 Task: Find a house in Palmerston North, New Zealand, for 2 guests from June 4 to June 15, with a price range of ₹10,000 to ₹15,000, 1 bedroom, 1 bed, 1 bathroom, English-speaking host, and self check-in option.
Action: Mouse moved to (486, 98)
Screenshot: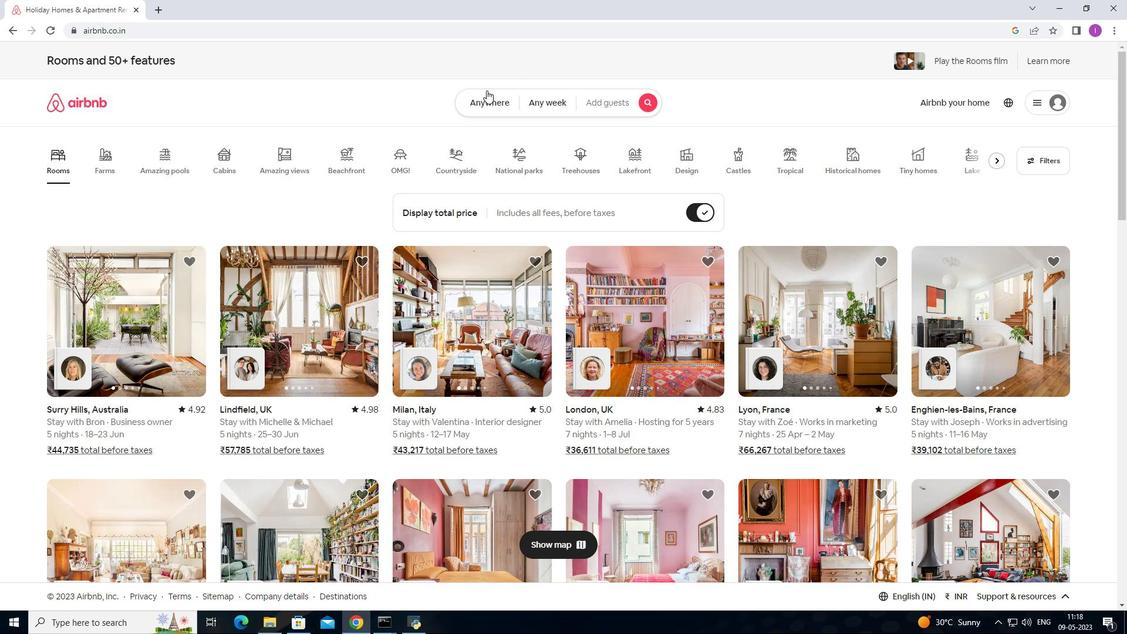 
Action: Mouse pressed left at (486, 98)
Screenshot: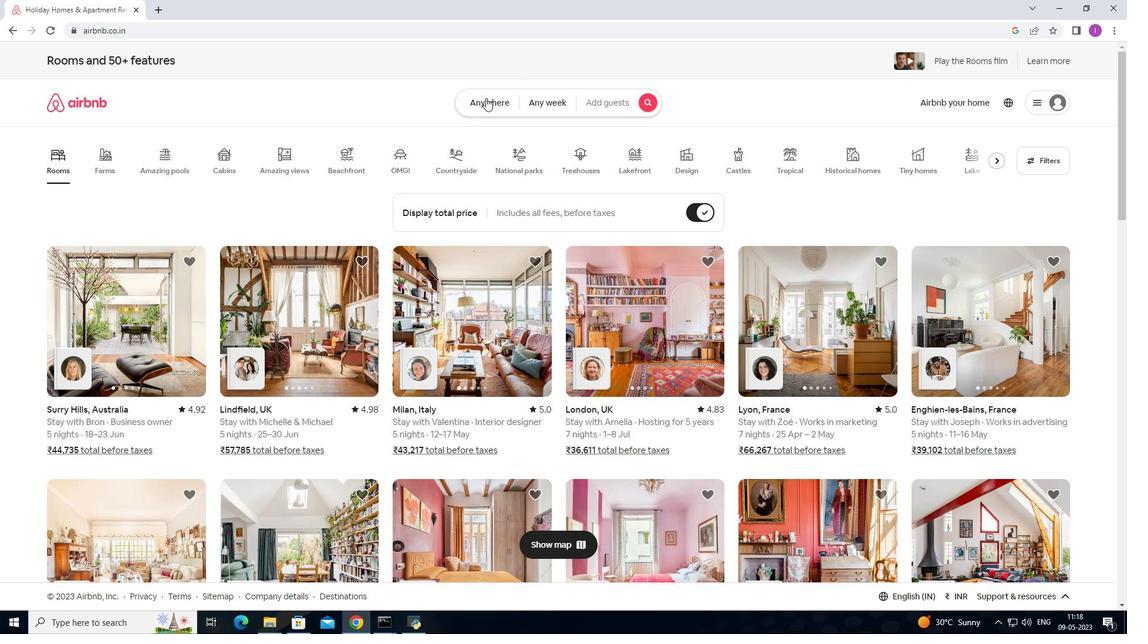 
Action: Mouse moved to (331, 152)
Screenshot: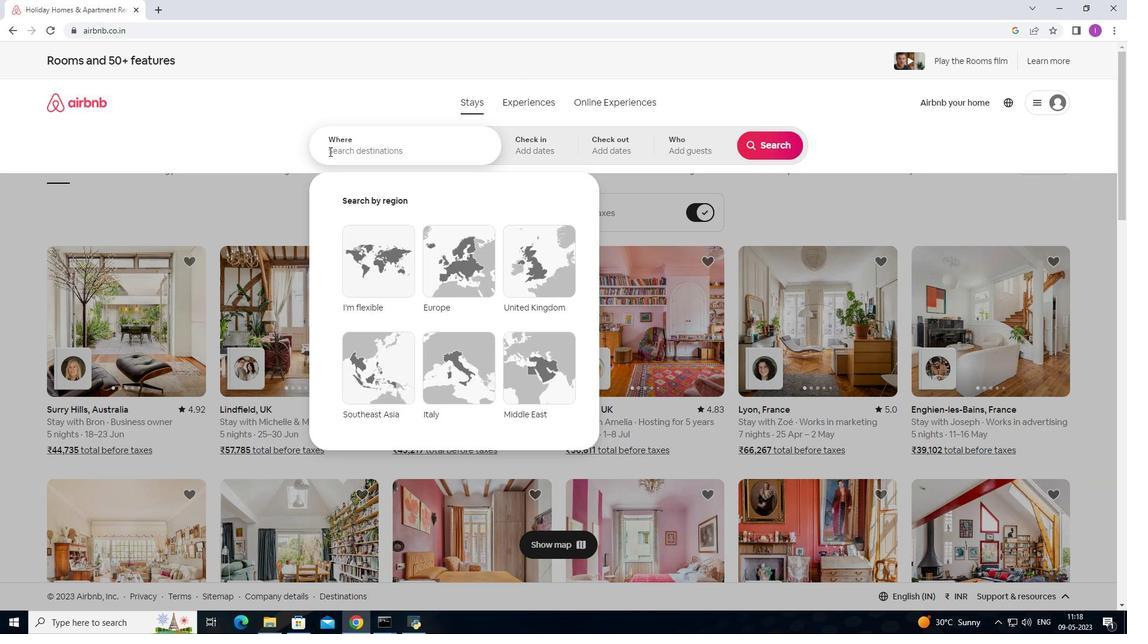 
Action: Mouse pressed left at (331, 152)
Screenshot: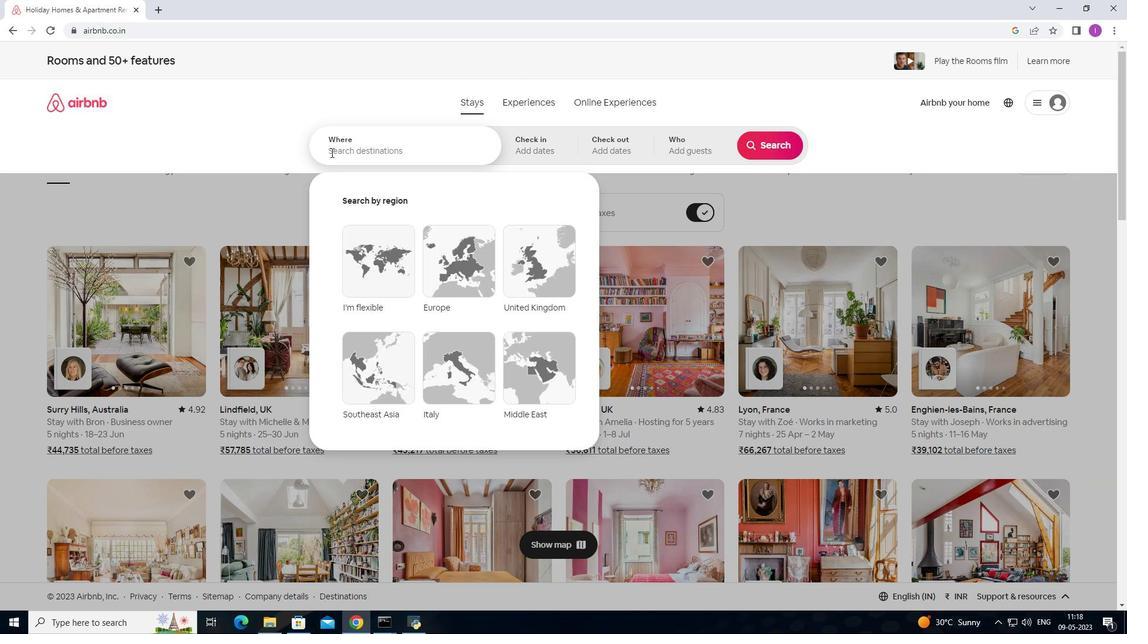 
Action: Mouse moved to (375, 143)
Screenshot: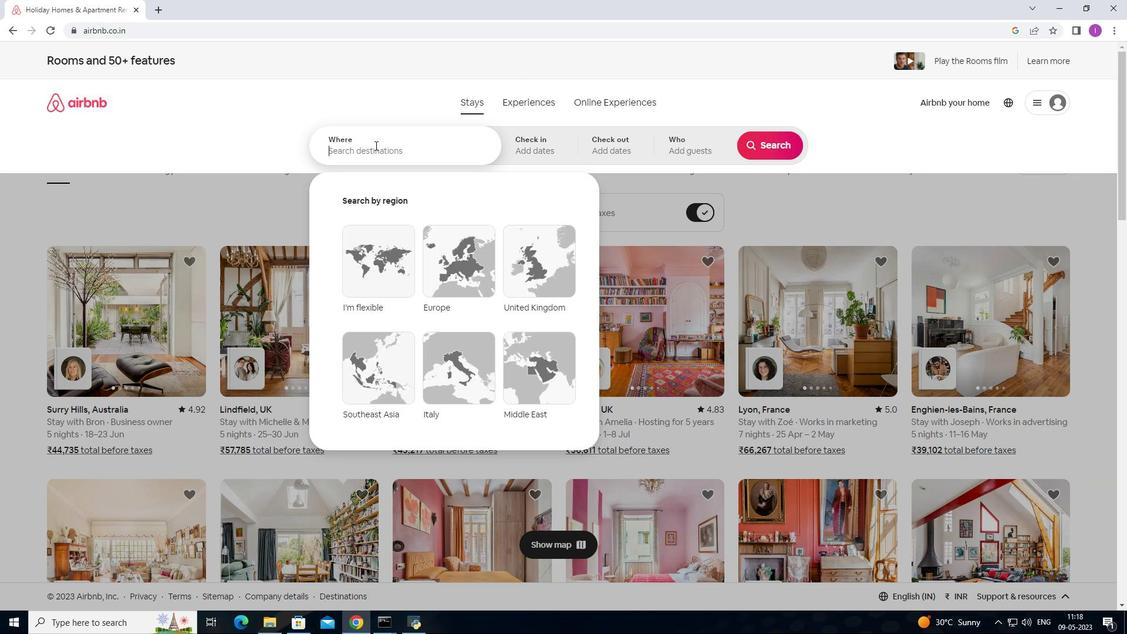
Action: Key pressed <Key.shift>Palmerston,<Key.backspace><Key.space><Key.shift>Nor
Screenshot: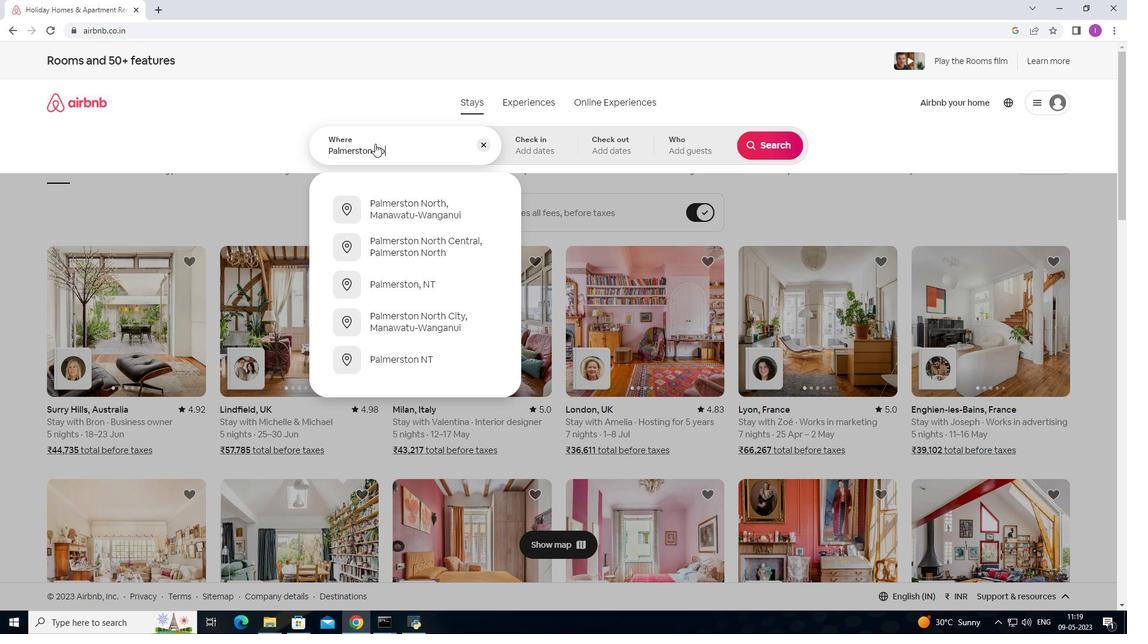 
Action: Mouse moved to (374, 143)
Screenshot: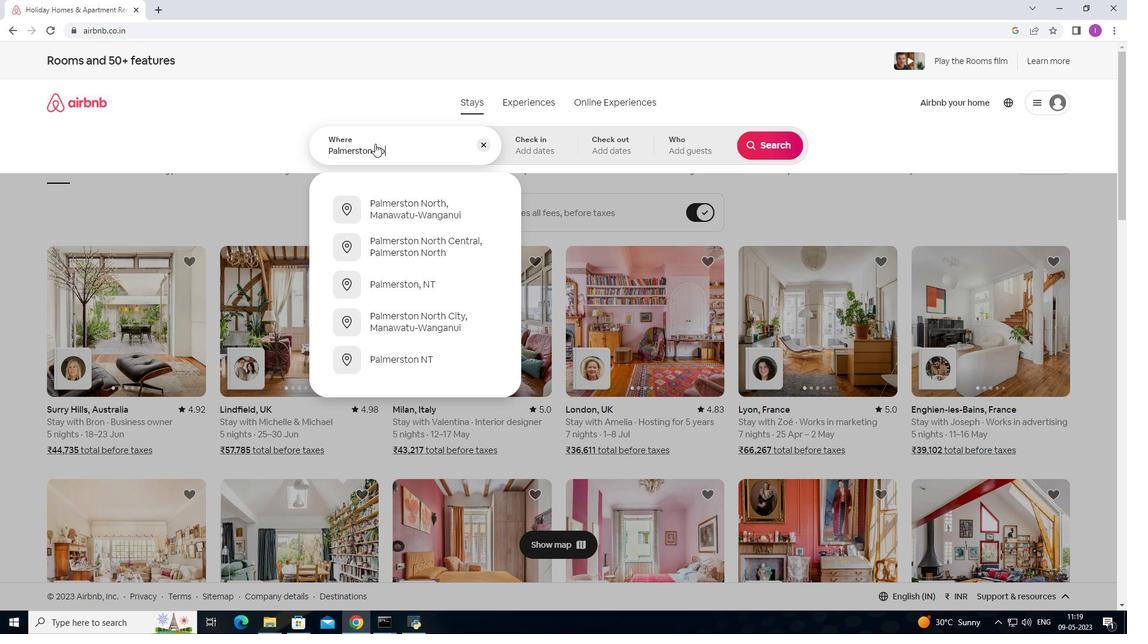 
Action: Key pressed th,<Key.shift>Newzealand
Screenshot: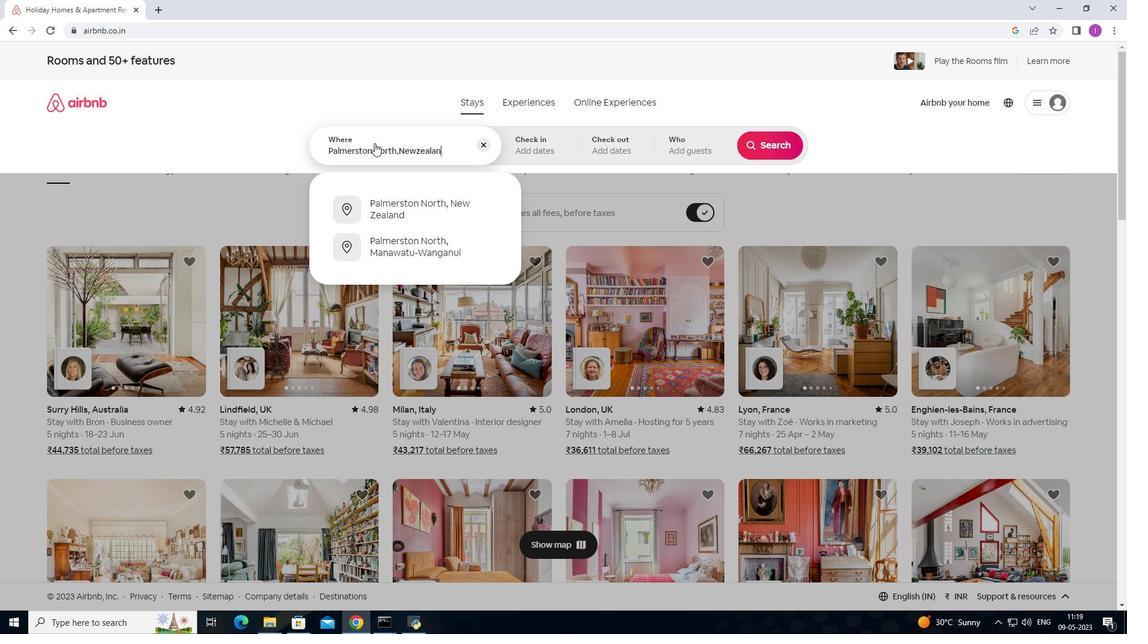 
Action: Mouse moved to (395, 197)
Screenshot: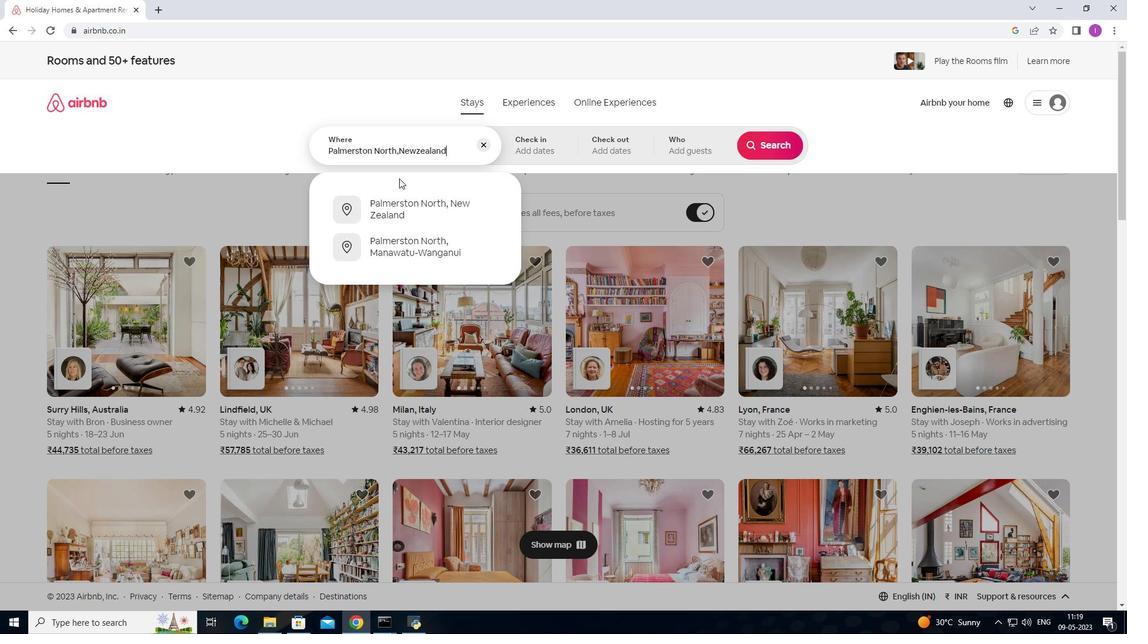 
Action: Mouse pressed left at (395, 197)
Screenshot: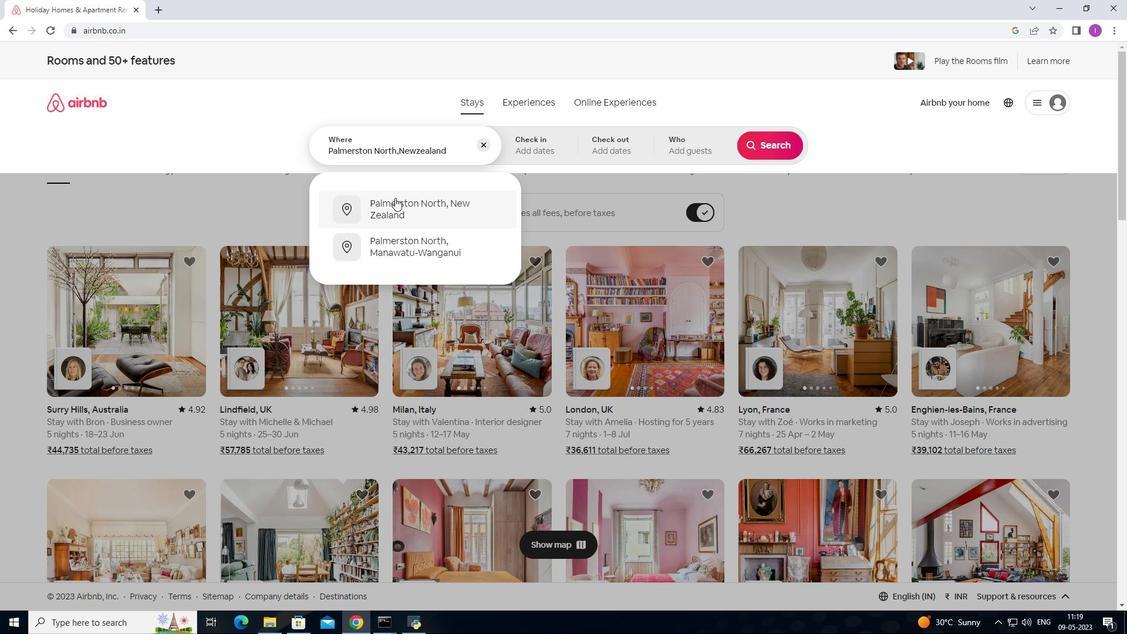 
Action: Mouse moved to (764, 237)
Screenshot: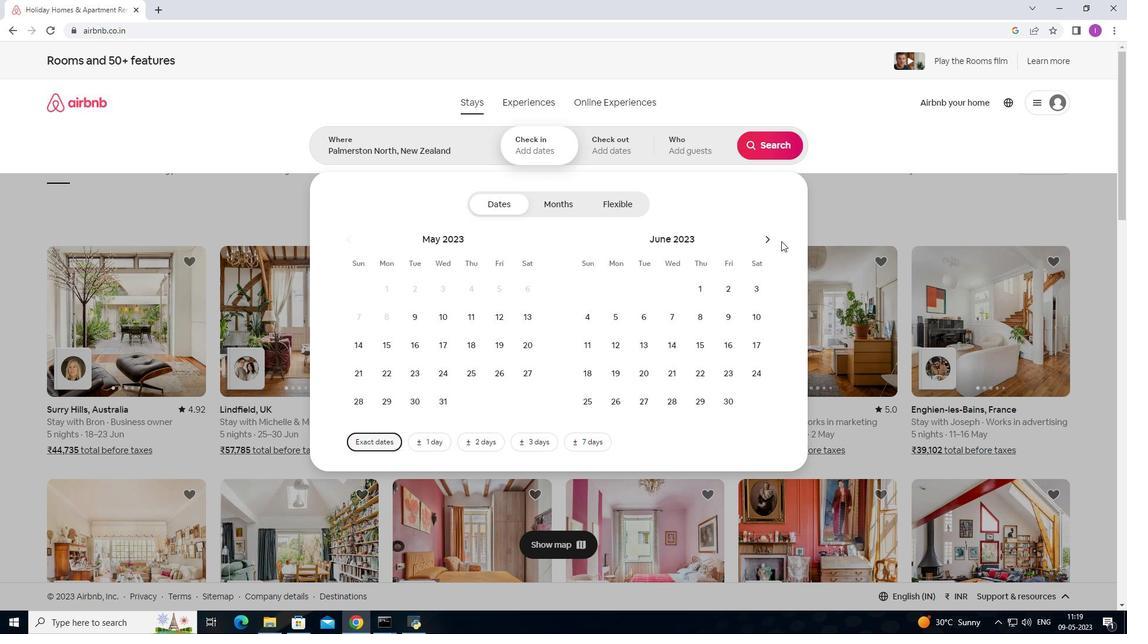 
Action: Mouse pressed left at (764, 237)
Screenshot: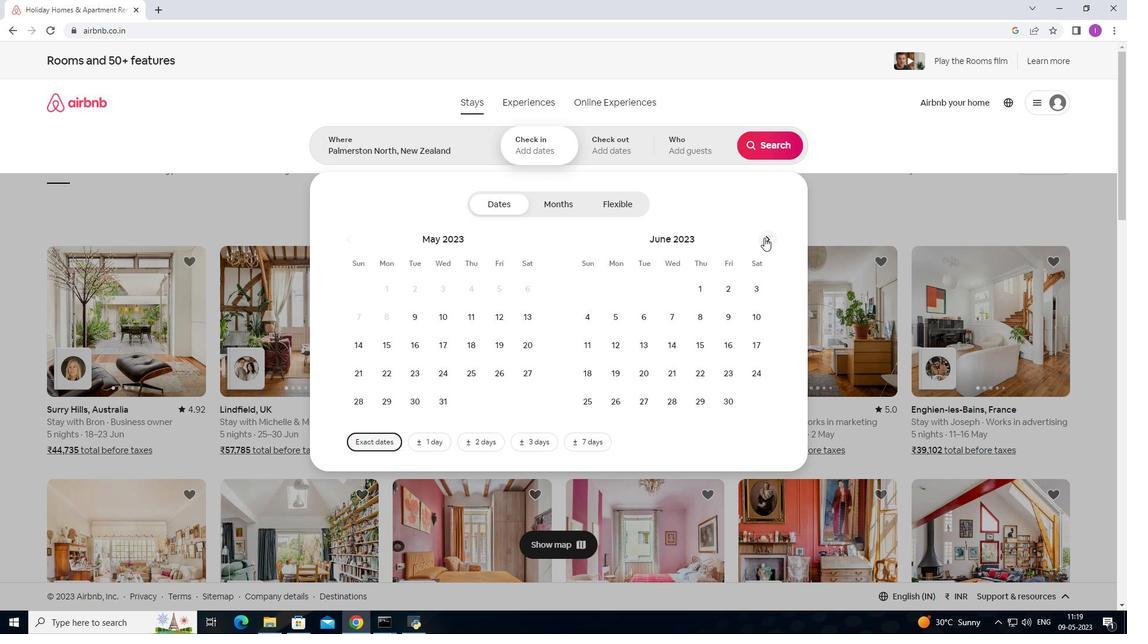 
Action: Mouse moved to (358, 309)
Screenshot: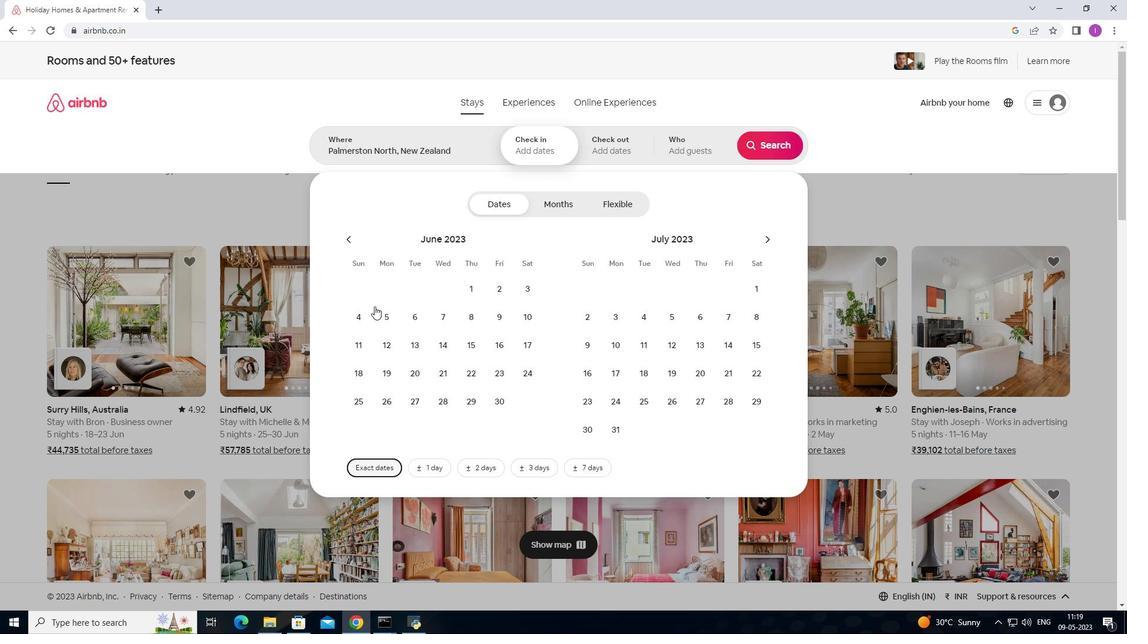 
Action: Mouse pressed left at (358, 309)
Screenshot: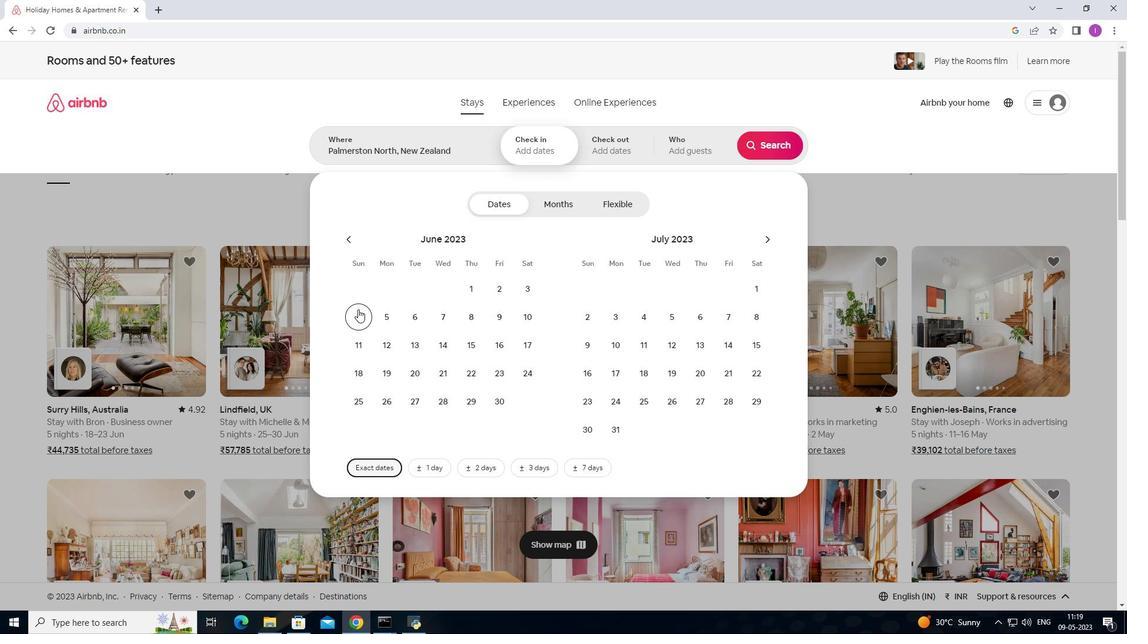 
Action: Mouse moved to (476, 345)
Screenshot: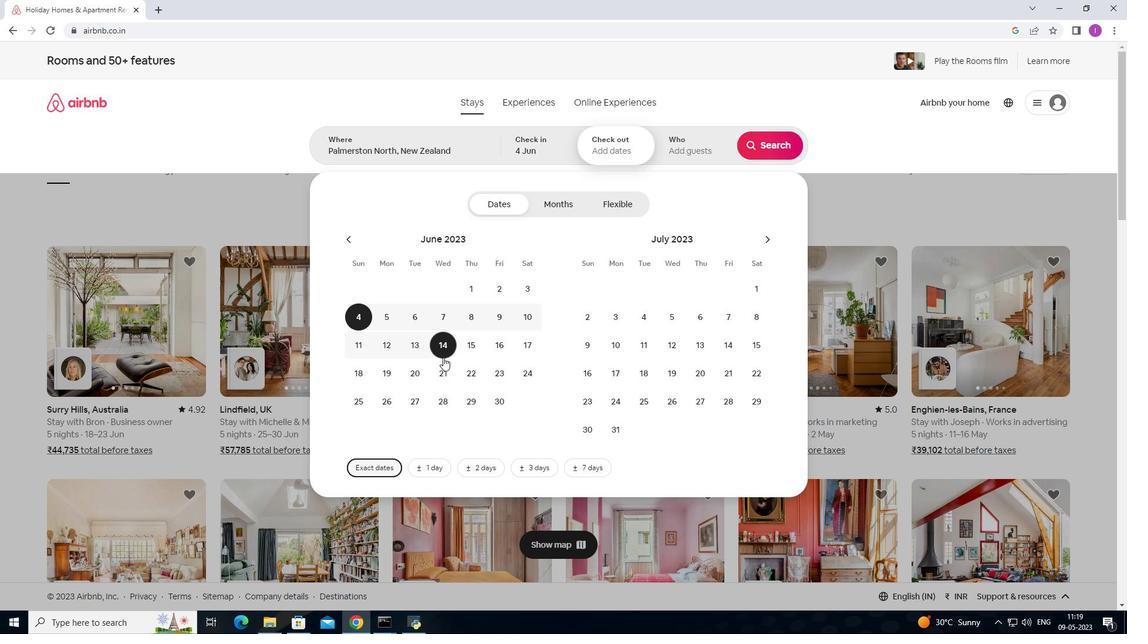 
Action: Mouse pressed left at (476, 345)
Screenshot: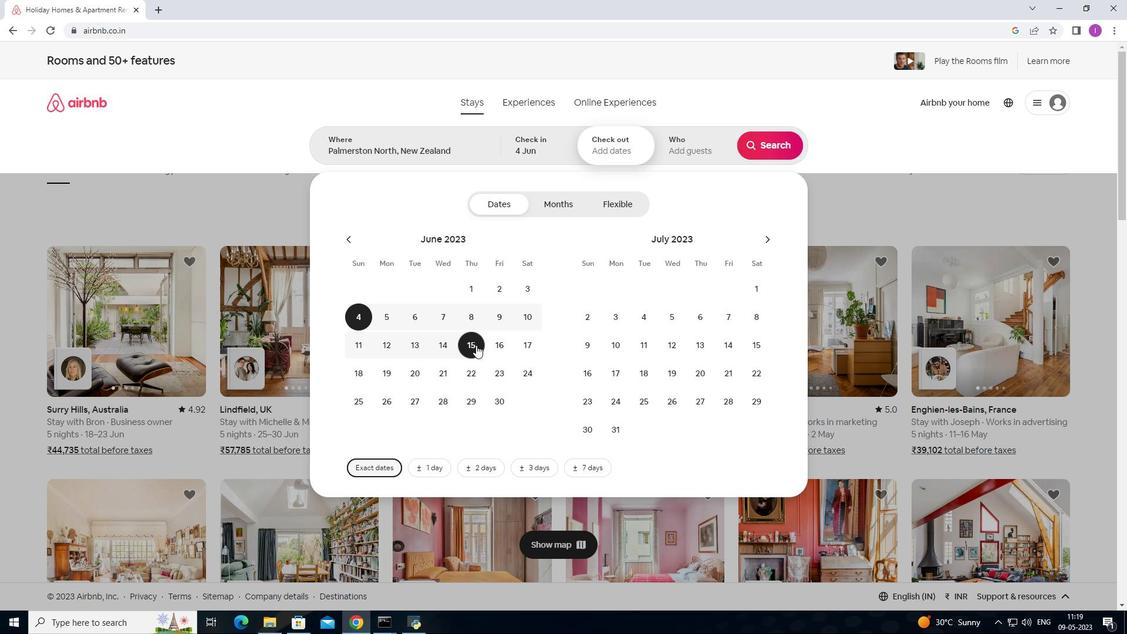 
Action: Mouse moved to (713, 153)
Screenshot: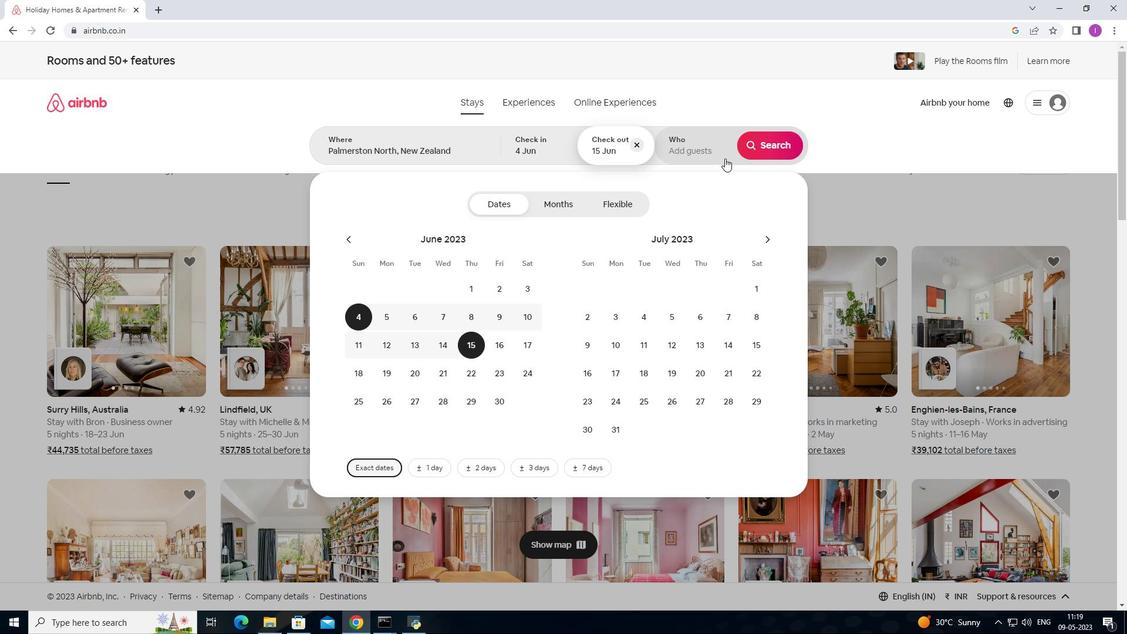 
Action: Mouse pressed left at (713, 153)
Screenshot: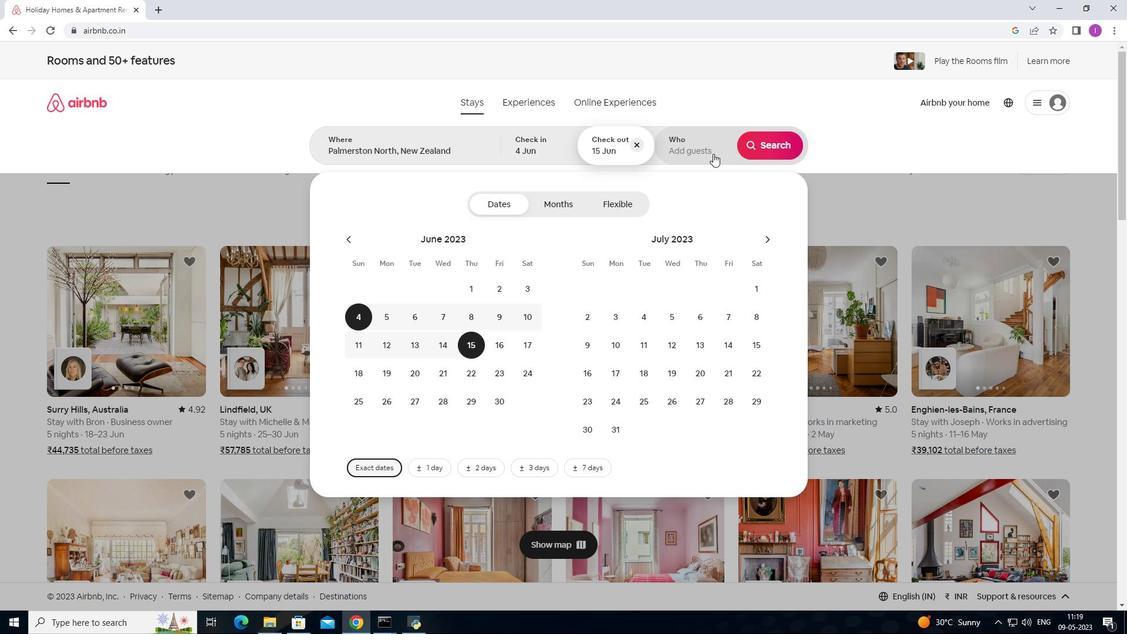 
Action: Mouse moved to (766, 211)
Screenshot: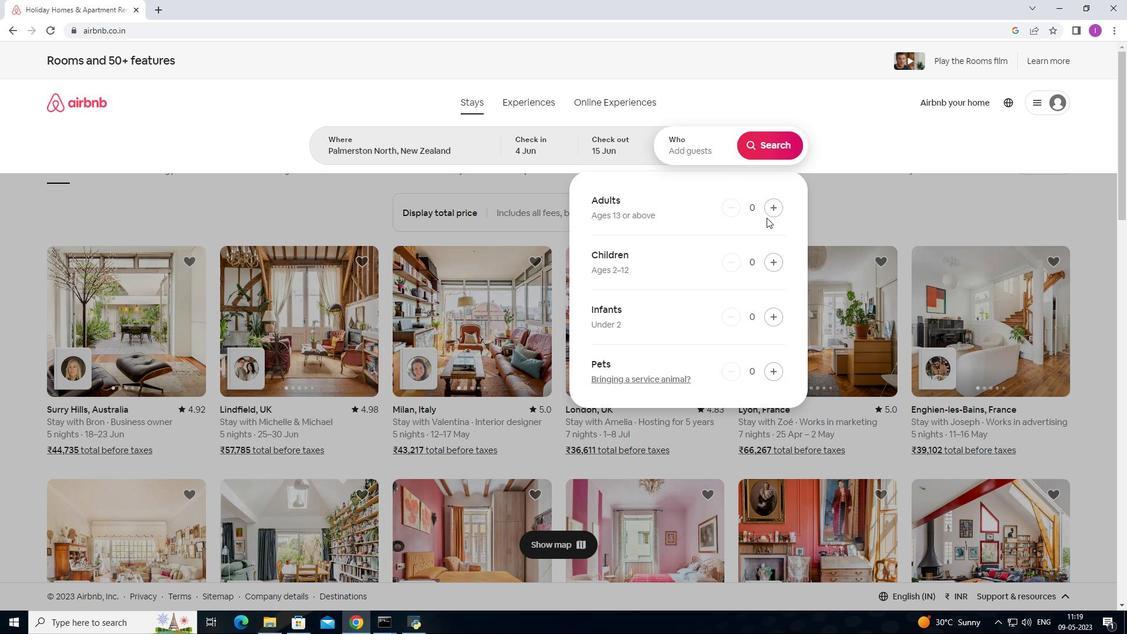 
Action: Mouse pressed left at (766, 211)
Screenshot: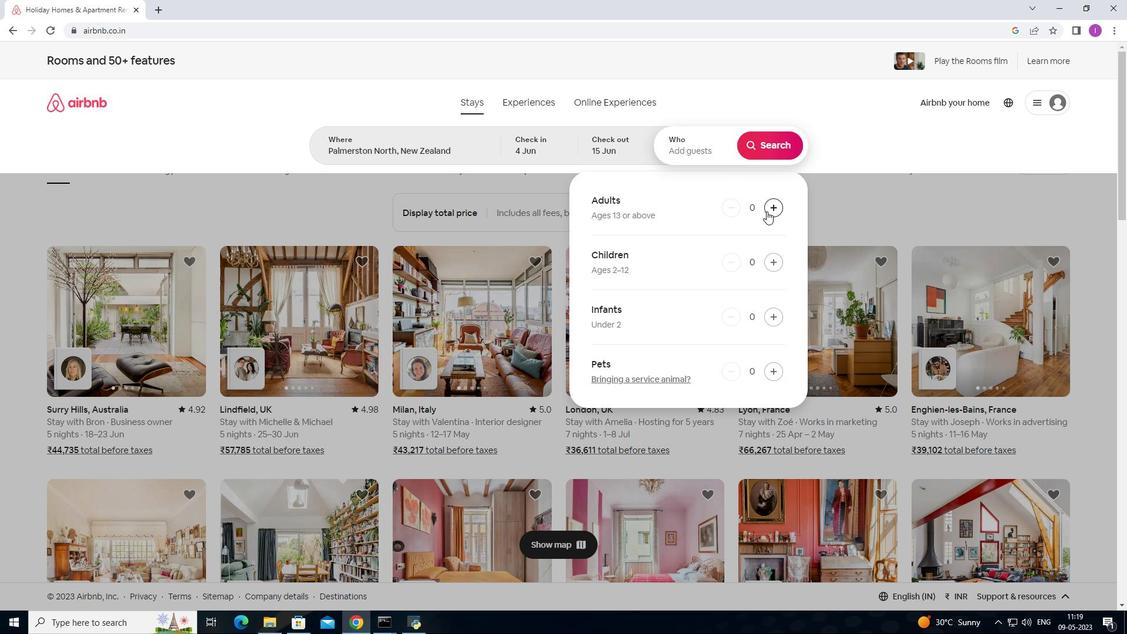
Action: Mouse pressed left at (766, 211)
Screenshot: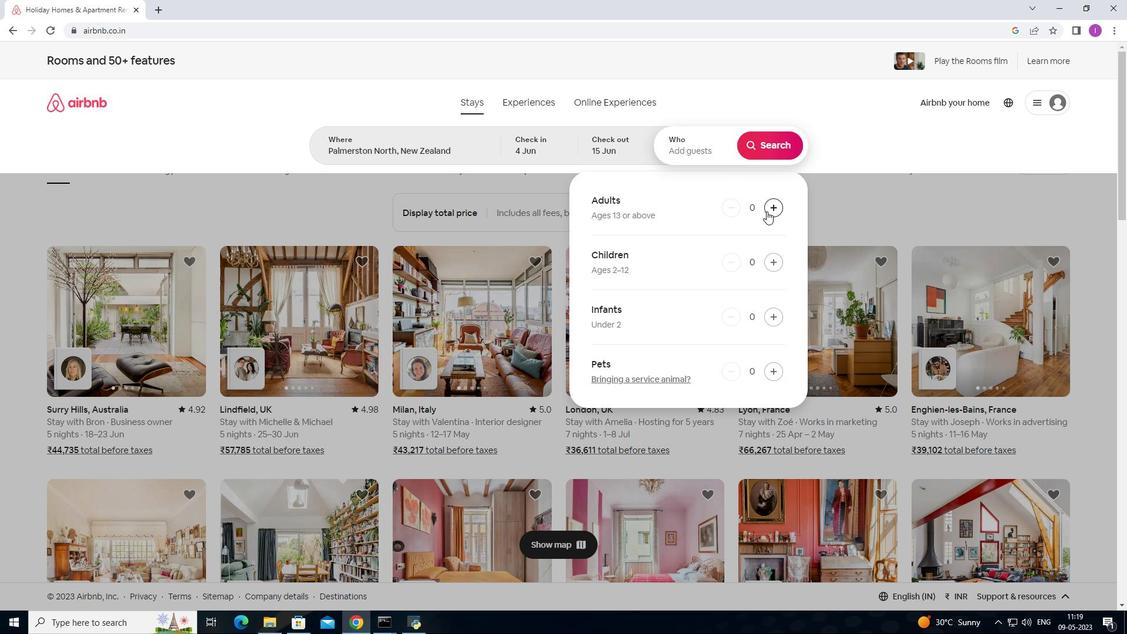 
Action: Mouse moved to (778, 143)
Screenshot: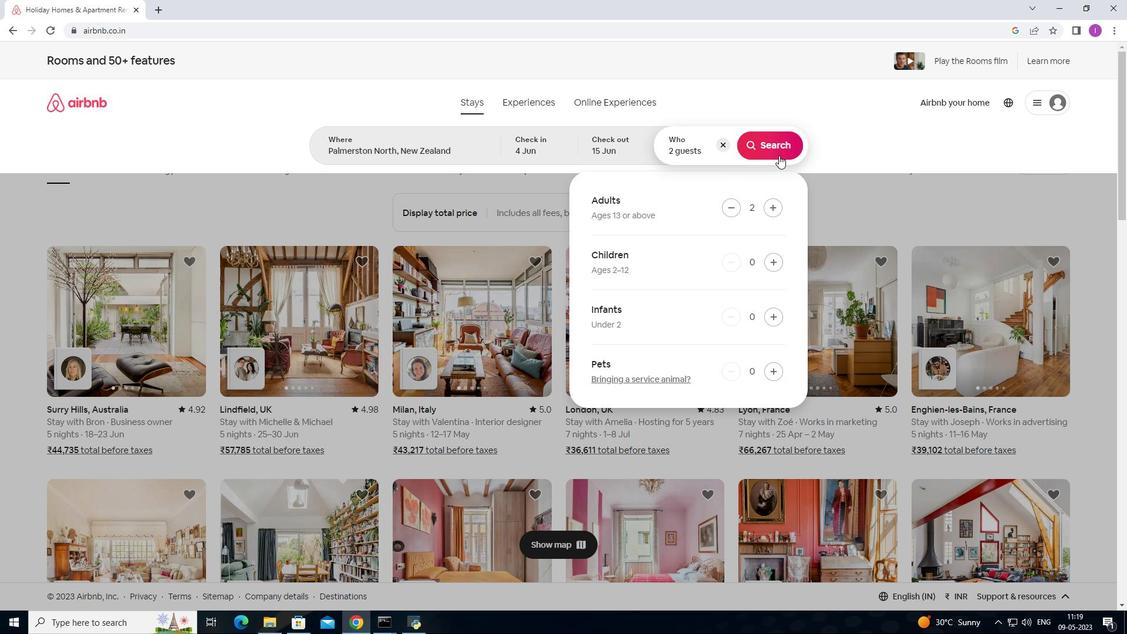 
Action: Mouse pressed left at (778, 143)
Screenshot: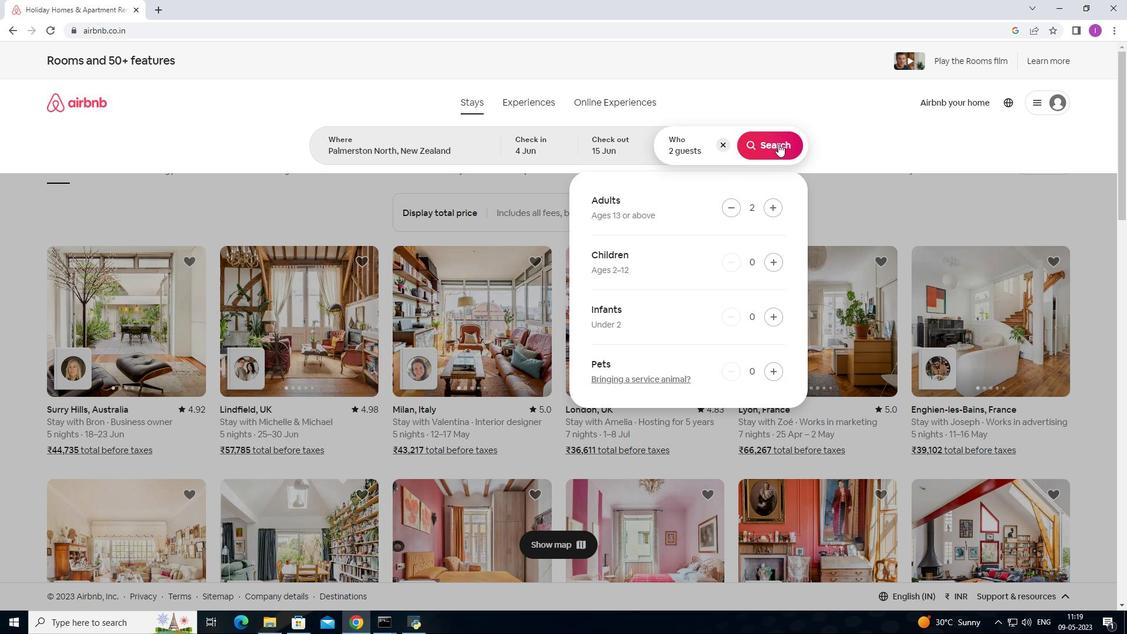 
Action: Mouse moved to (1088, 114)
Screenshot: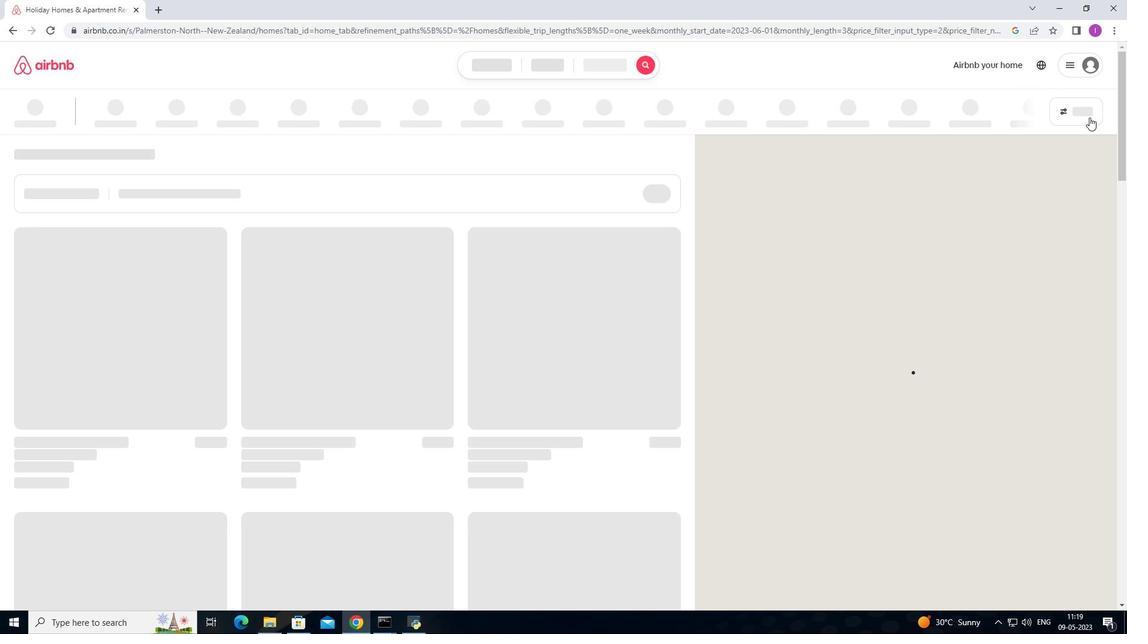 
Action: Mouse pressed left at (1088, 114)
Screenshot: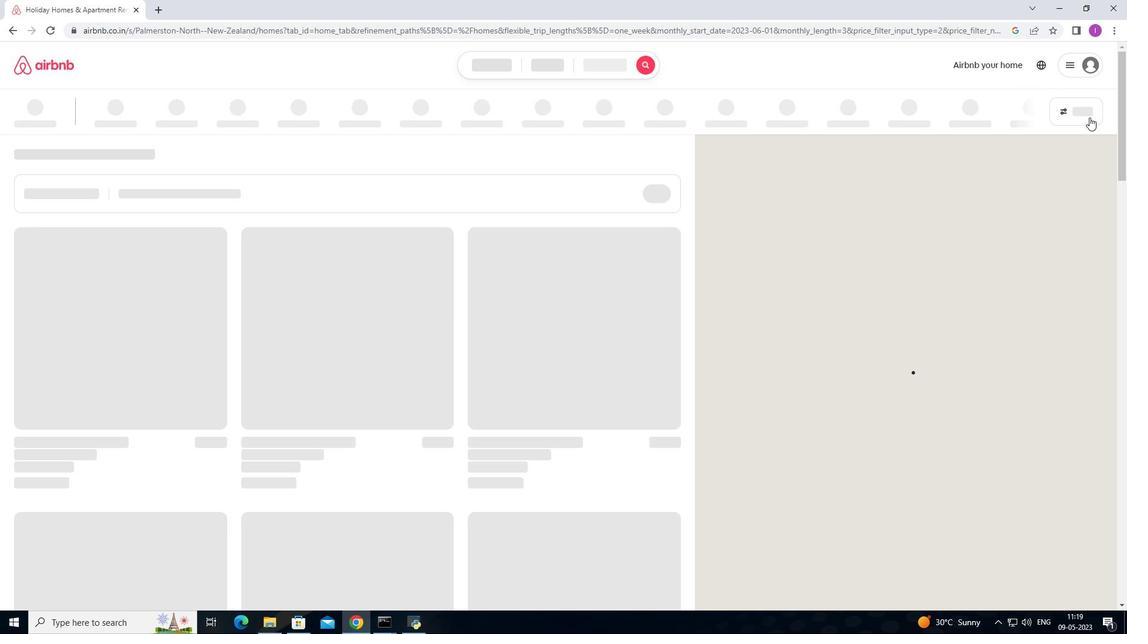 
Action: Mouse moved to (422, 400)
Screenshot: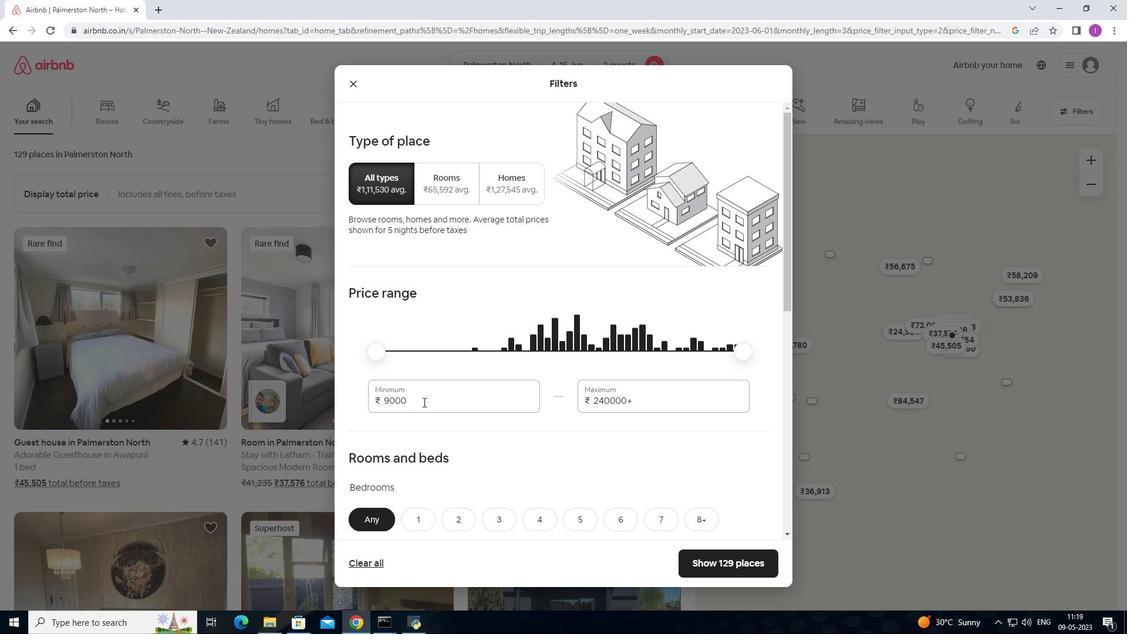 
Action: Mouse pressed left at (422, 400)
Screenshot: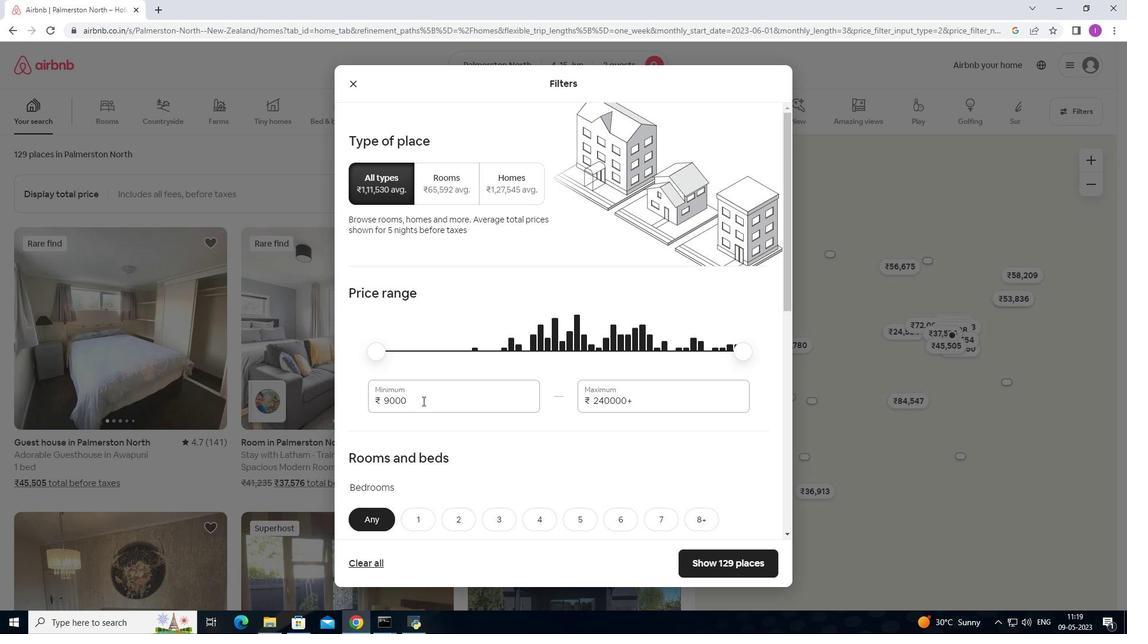 
Action: Mouse moved to (411, 401)
Screenshot: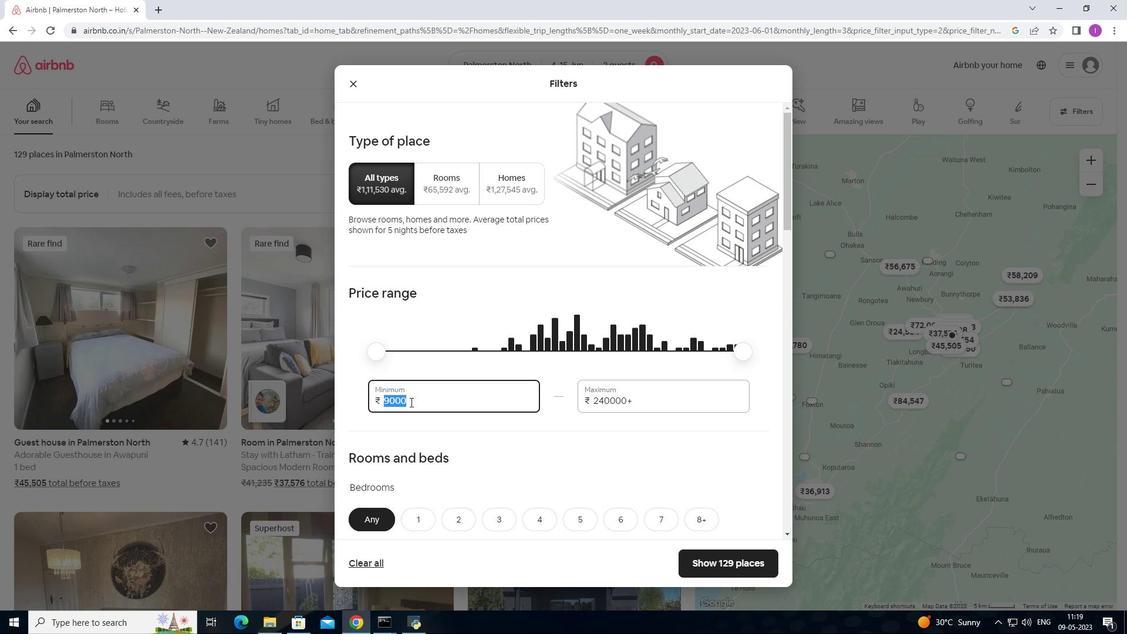 
Action: Key pressed 1
Screenshot: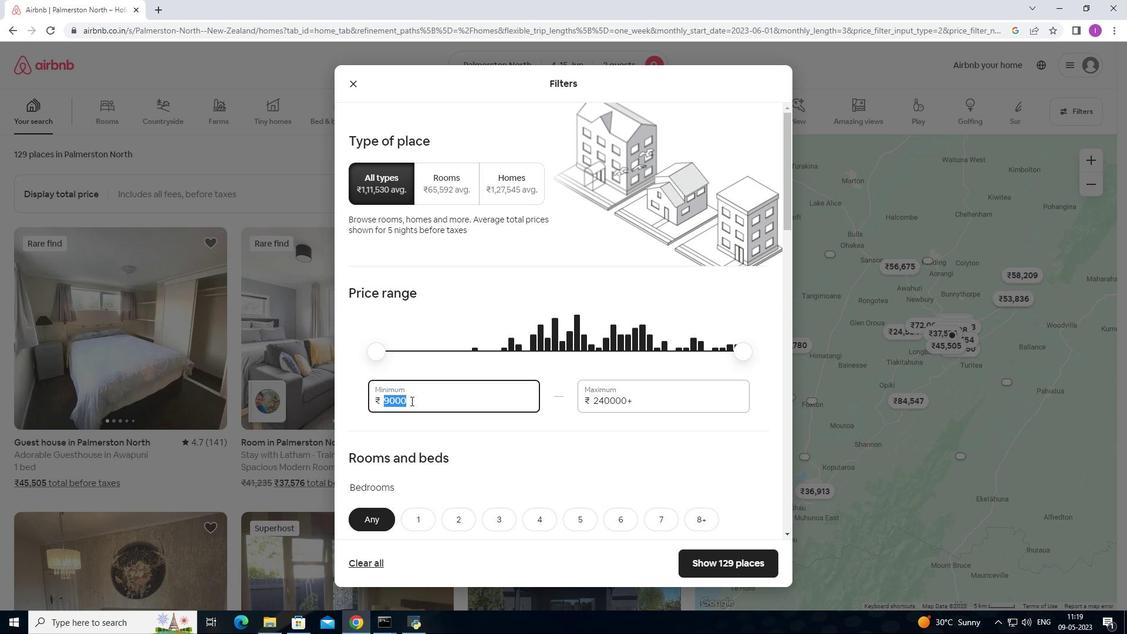 
Action: Mouse moved to (411, 401)
Screenshot: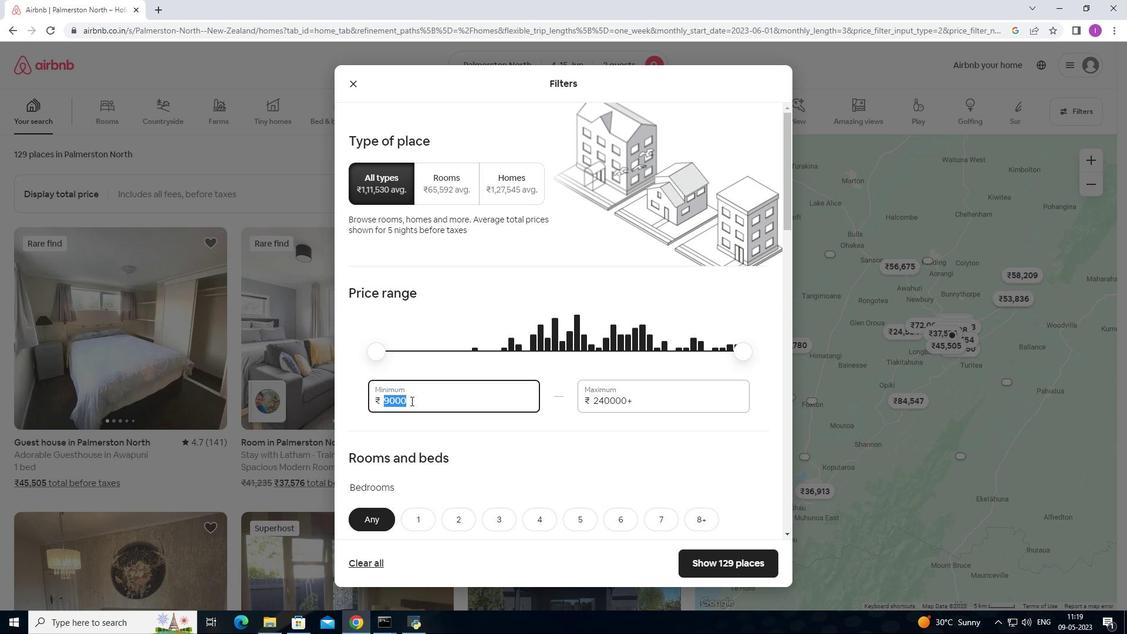 
Action: Key pressed 0
Screenshot: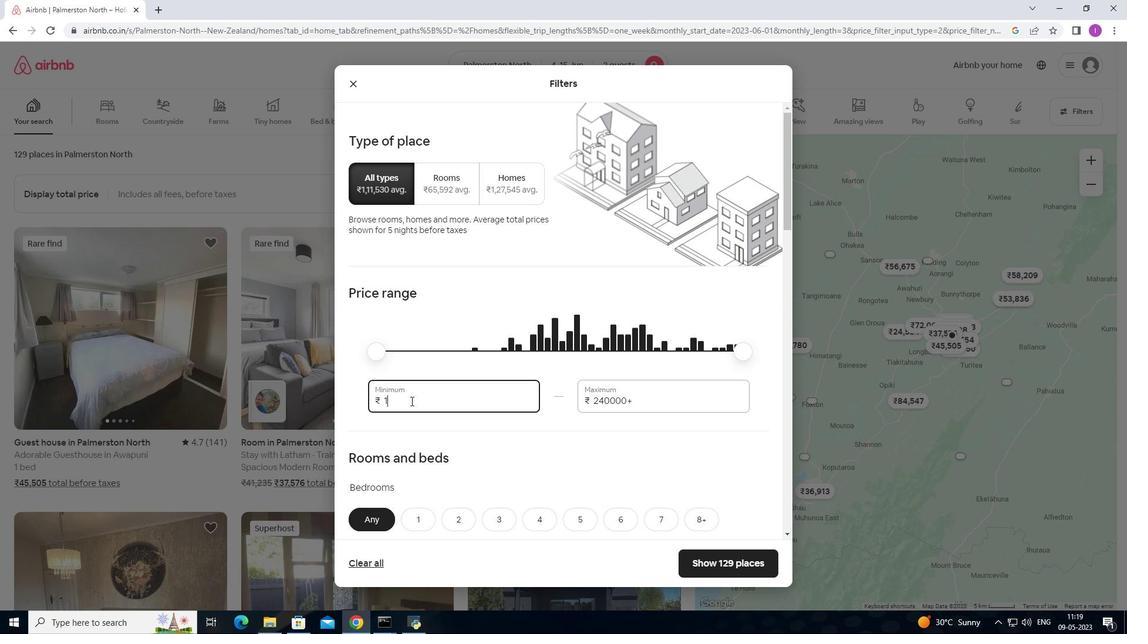 
Action: Mouse moved to (411, 399)
Screenshot: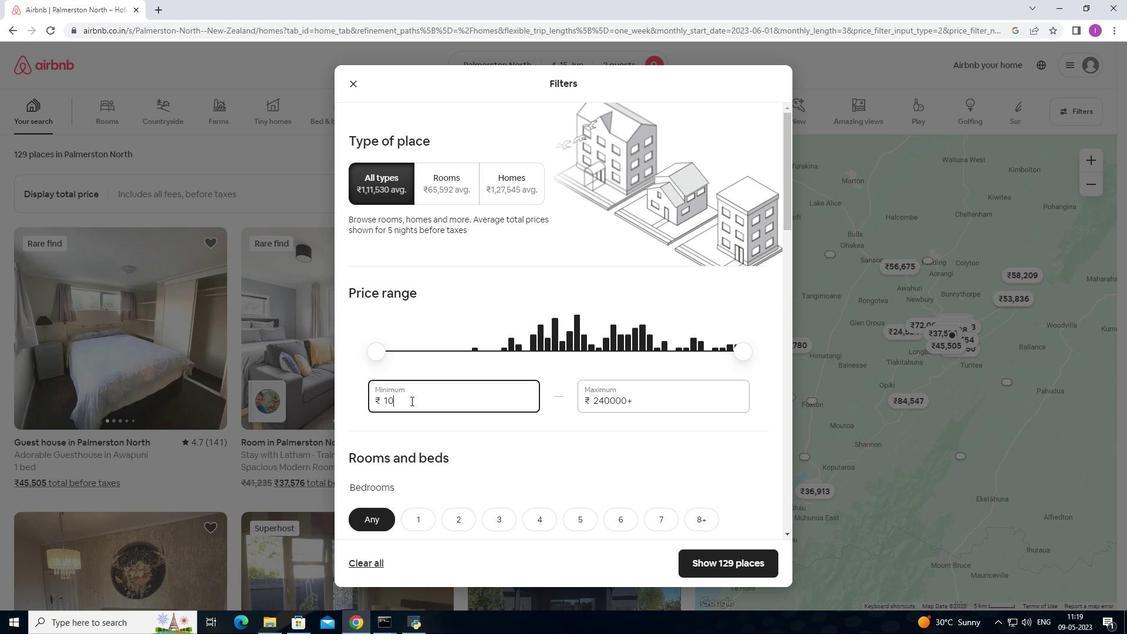 
Action: Key pressed 000
Screenshot: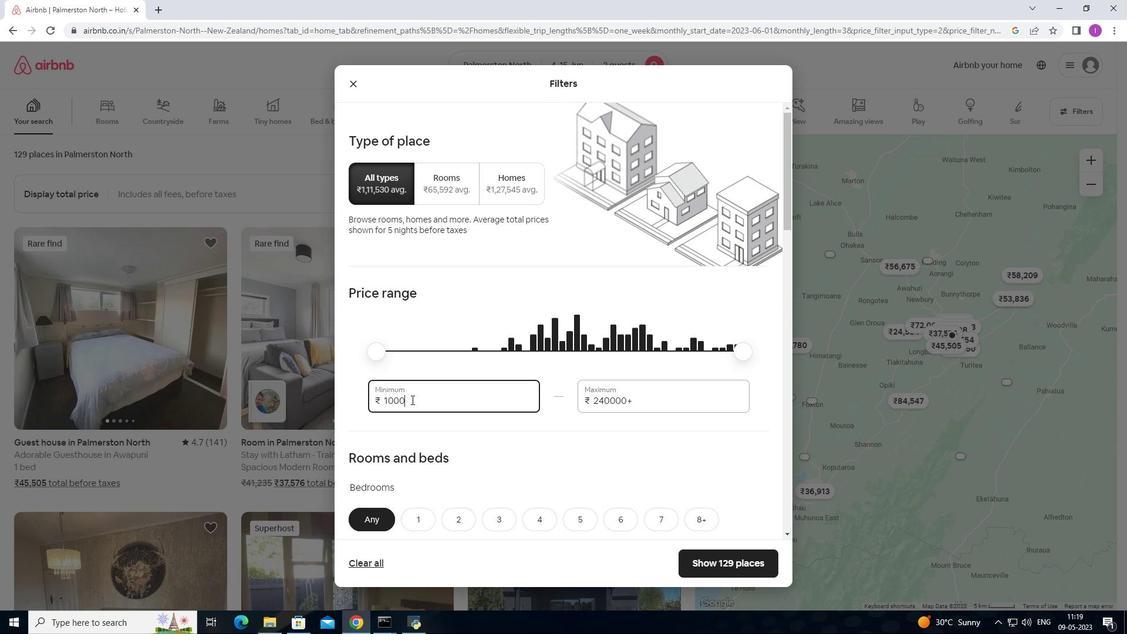 
Action: Mouse moved to (636, 399)
Screenshot: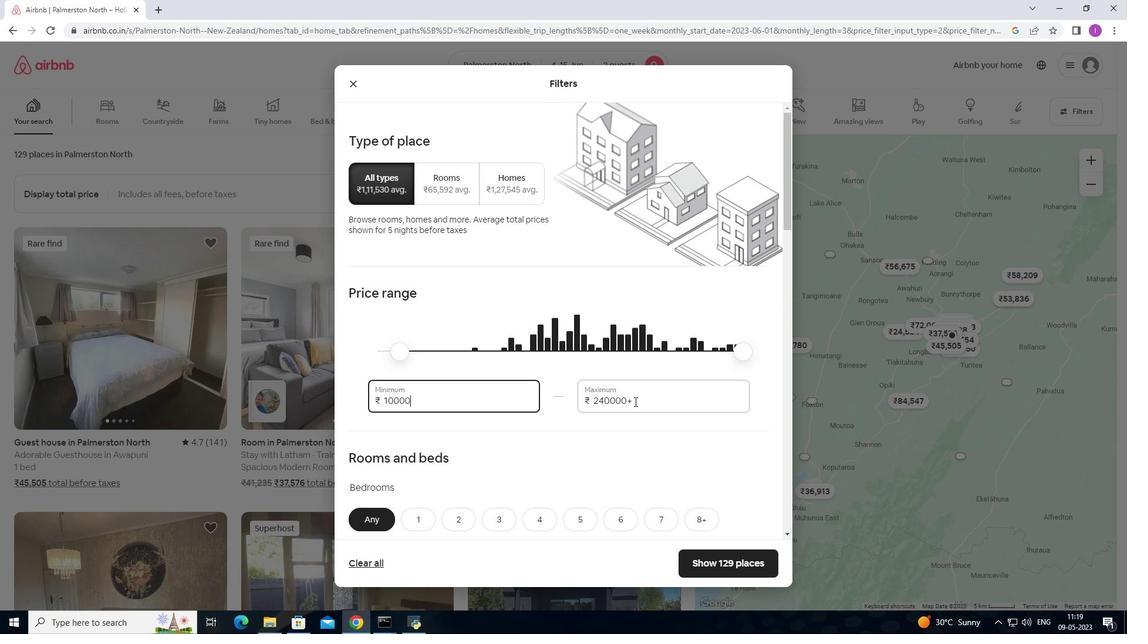
Action: Mouse pressed left at (636, 399)
Screenshot: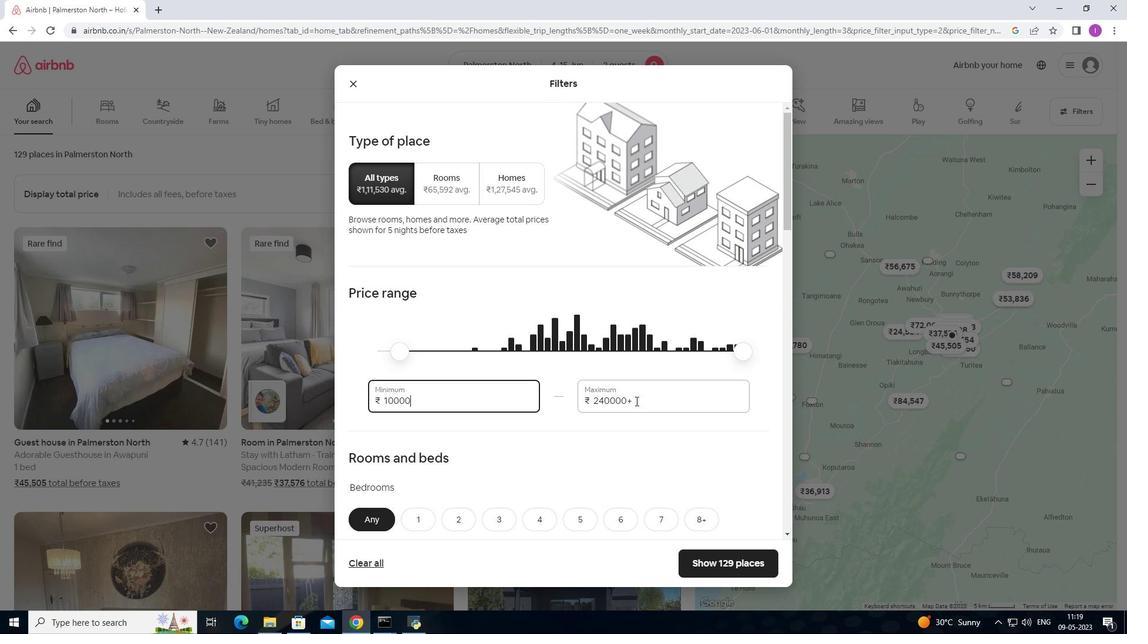 
Action: Mouse moved to (580, 408)
Screenshot: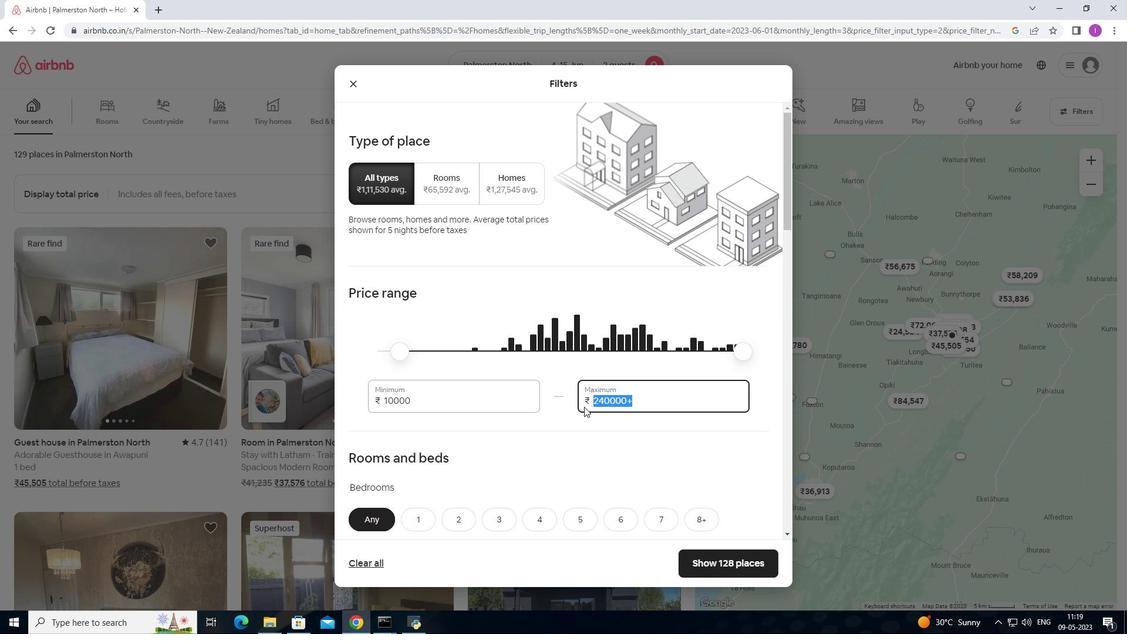 
Action: Key pressed 15000
Screenshot: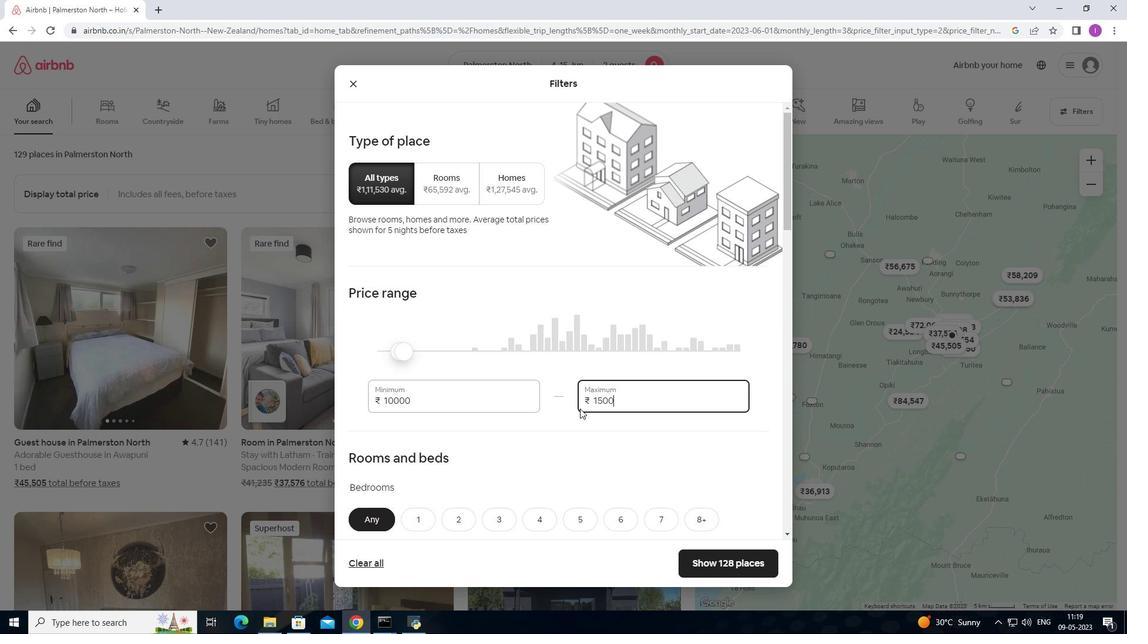 
Action: Mouse moved to (580, 408)
Screenshot: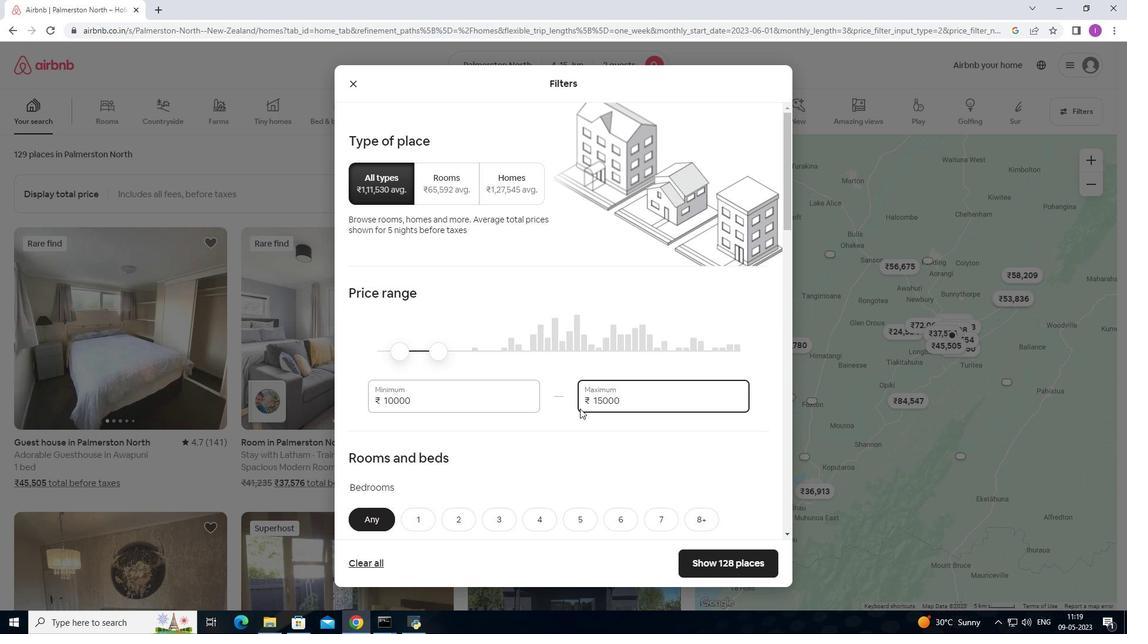 
Action: Mouse scrolled (580, 408) with delta (0, 0)
Screenshot: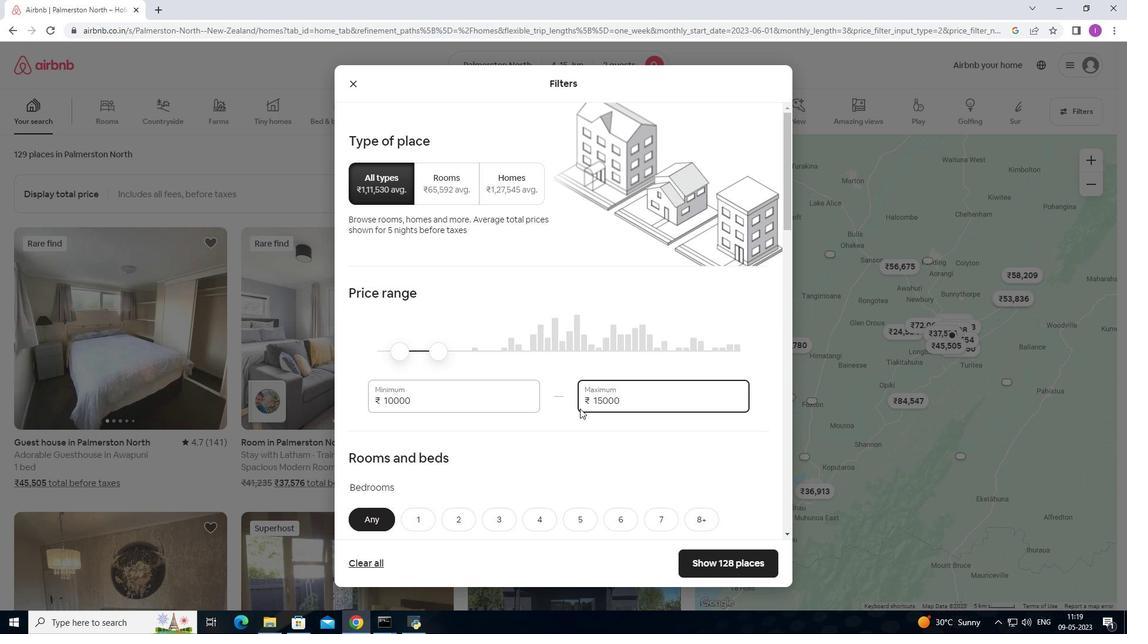 
Action: Mouse scrolled (580, 408) with delta (0, 0)
Screenshot: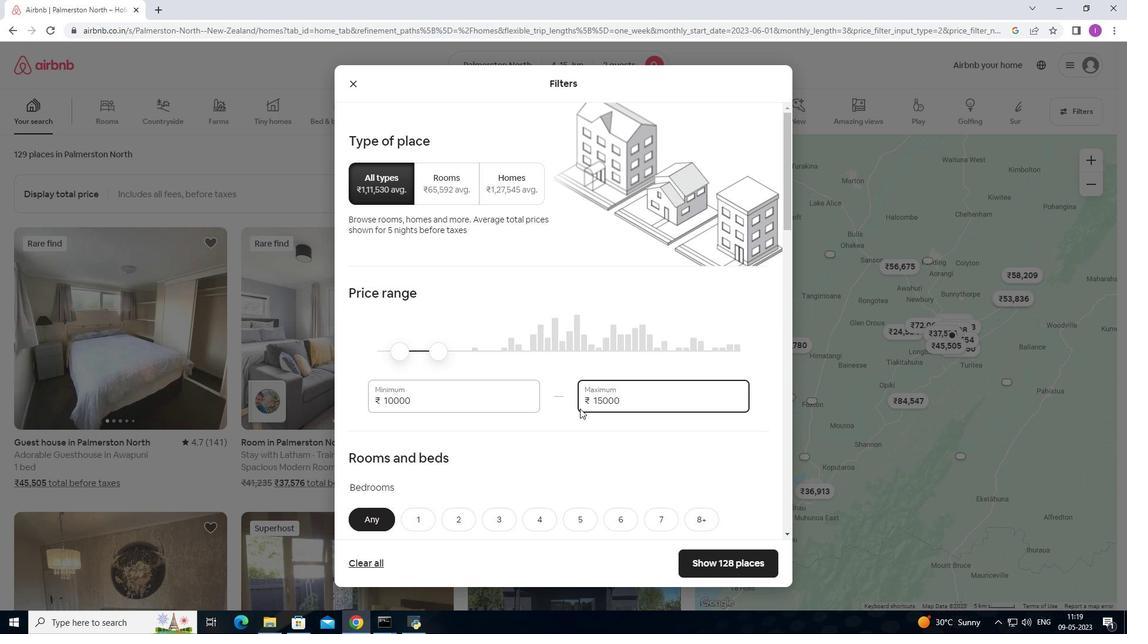 
Action: Mouse scrolled (580, 408) with delta (0, 0)
Screenshot: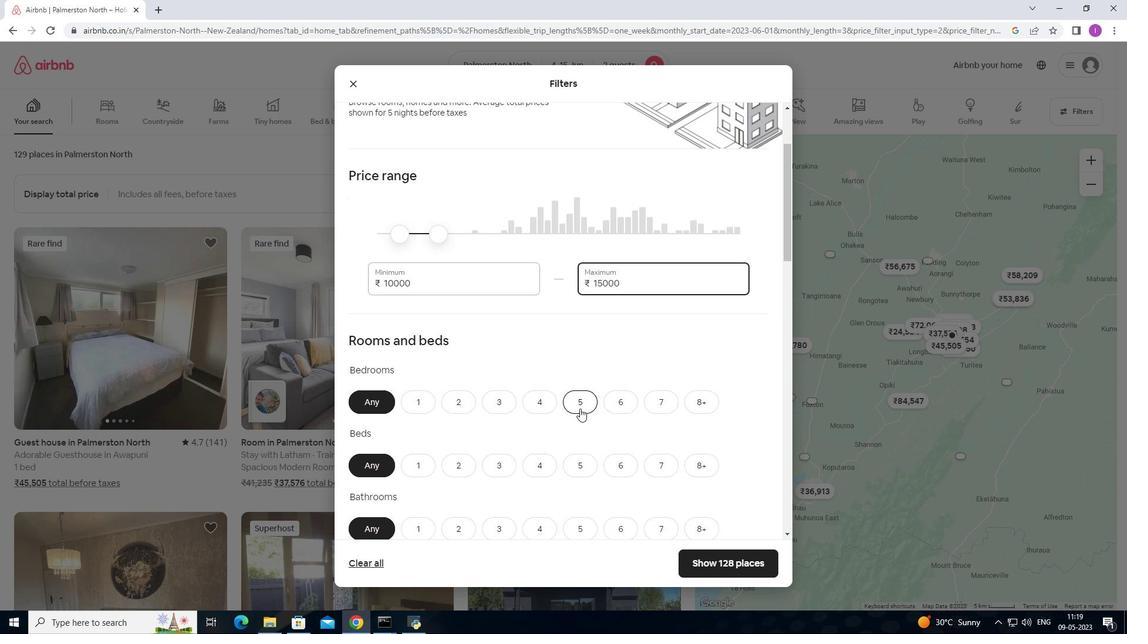 
Action: Mouse scrolled (580, 408) with delta (0, 0)
Screenshot: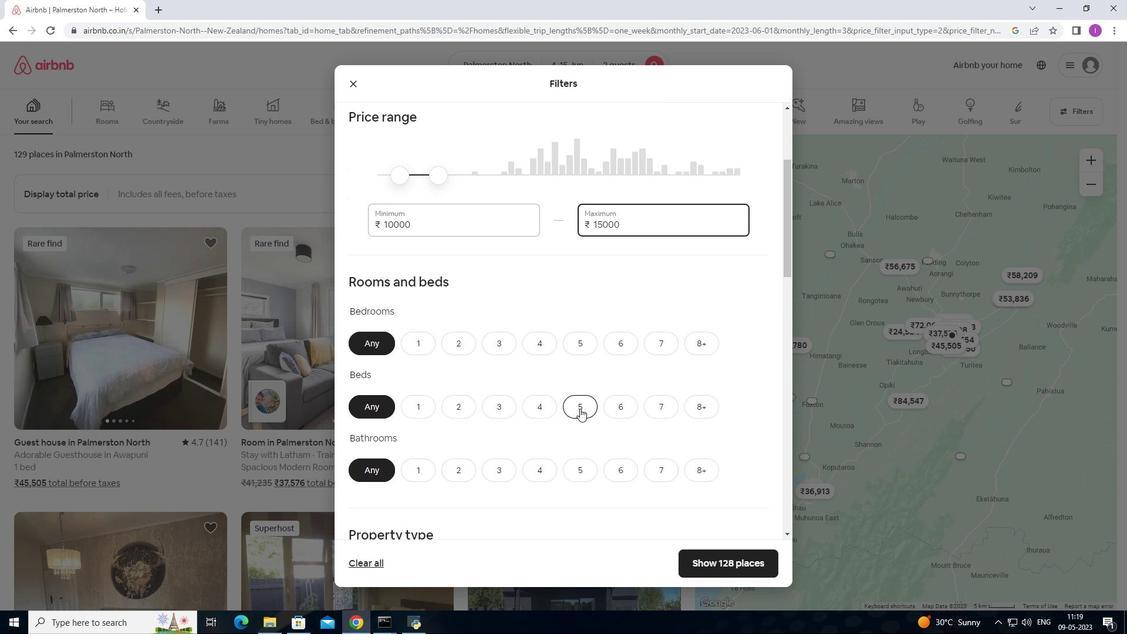 
Action: Mouse moved to (410, 285)
Screenshot: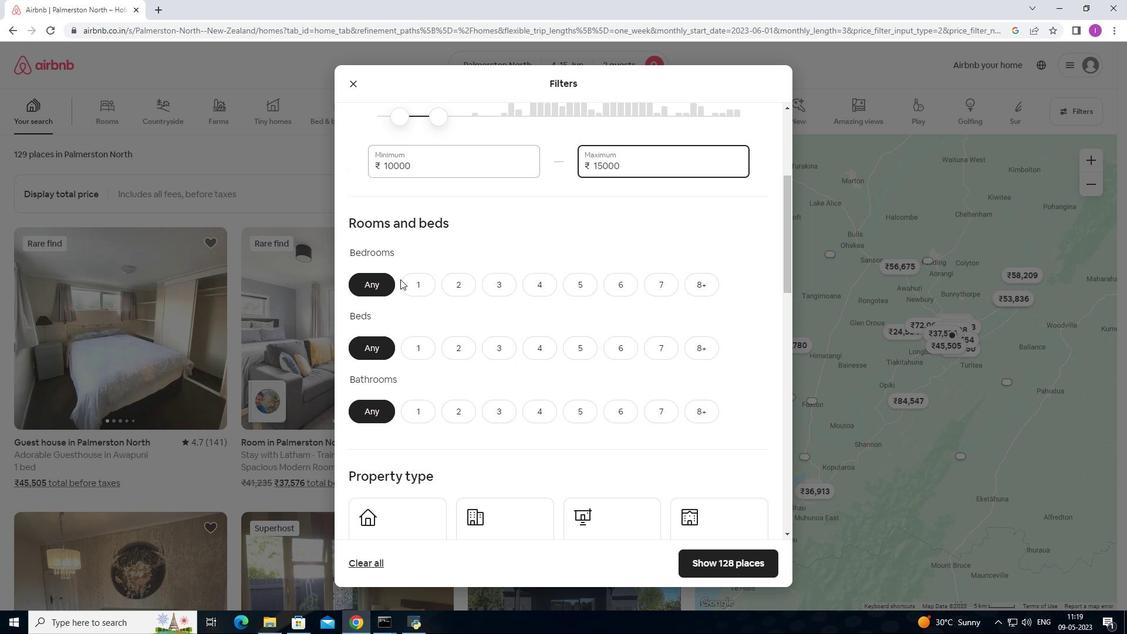 
Action: Mouse pressed left at (410, 285)
Screenshot: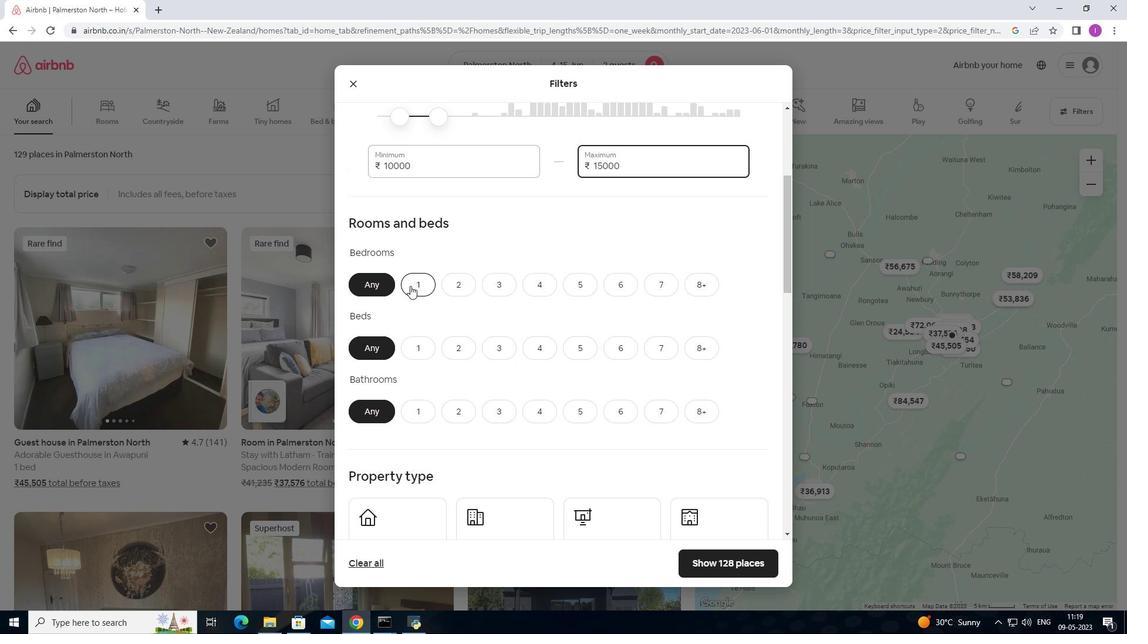 
Action: Mouse moved to (416, 351)
Screenshot: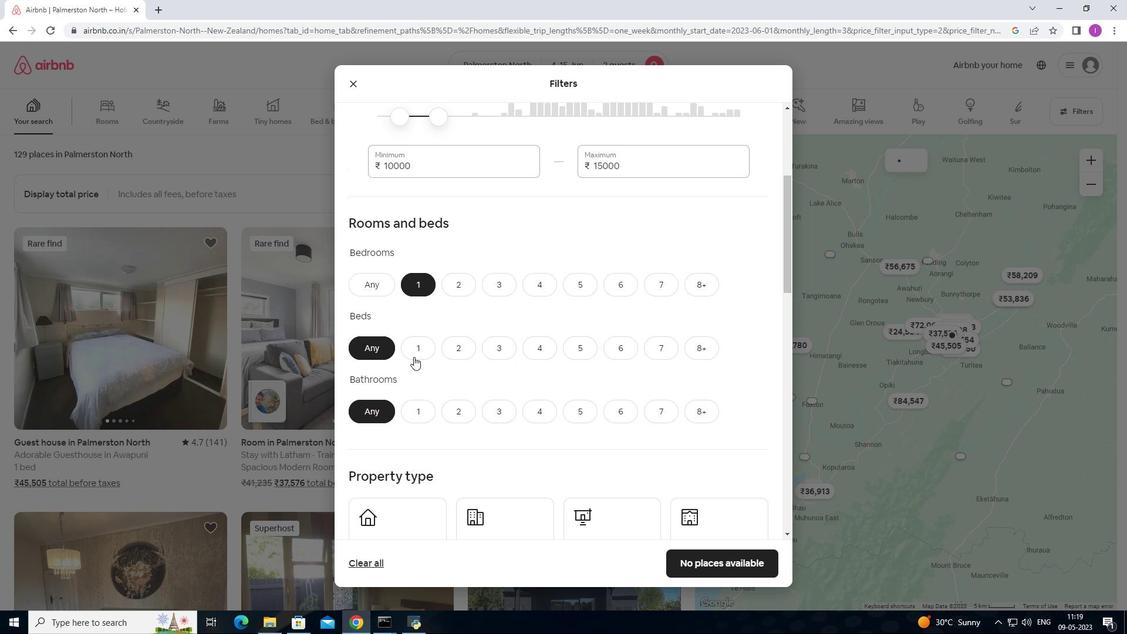
Action: Mouse pressed left at (416, 351)
Screenshot: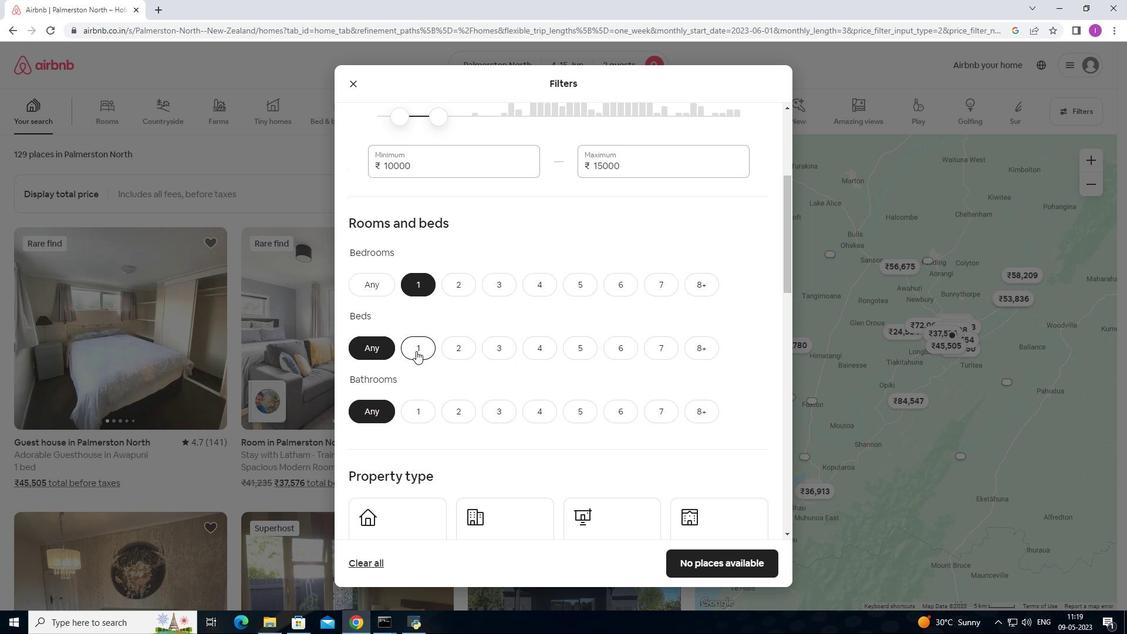 
Action: Mouse moved to (424, 413)
Screenshot: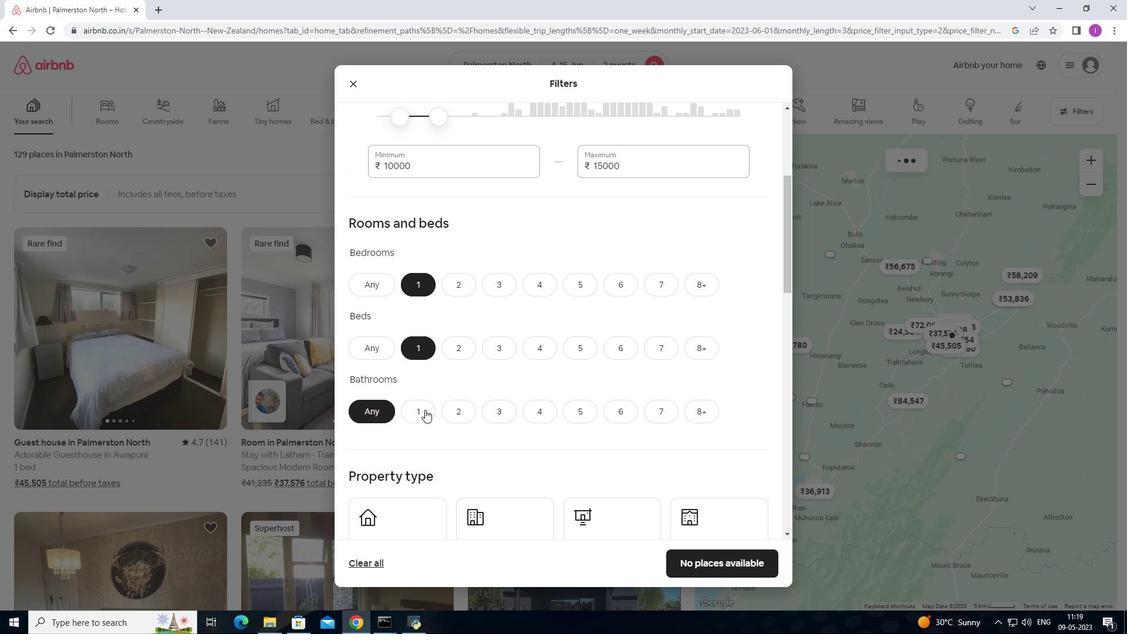 
Action: Mouse pressed left at (424, 413)
Screenshot: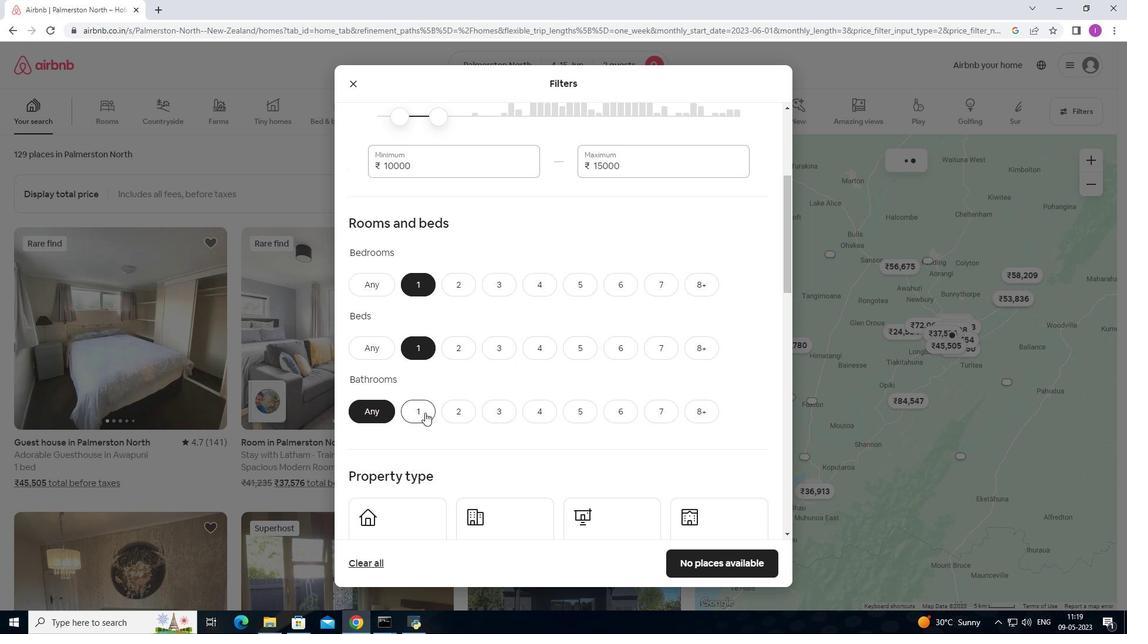 
Action: Mouse moved to (419, 416)
Screenshot: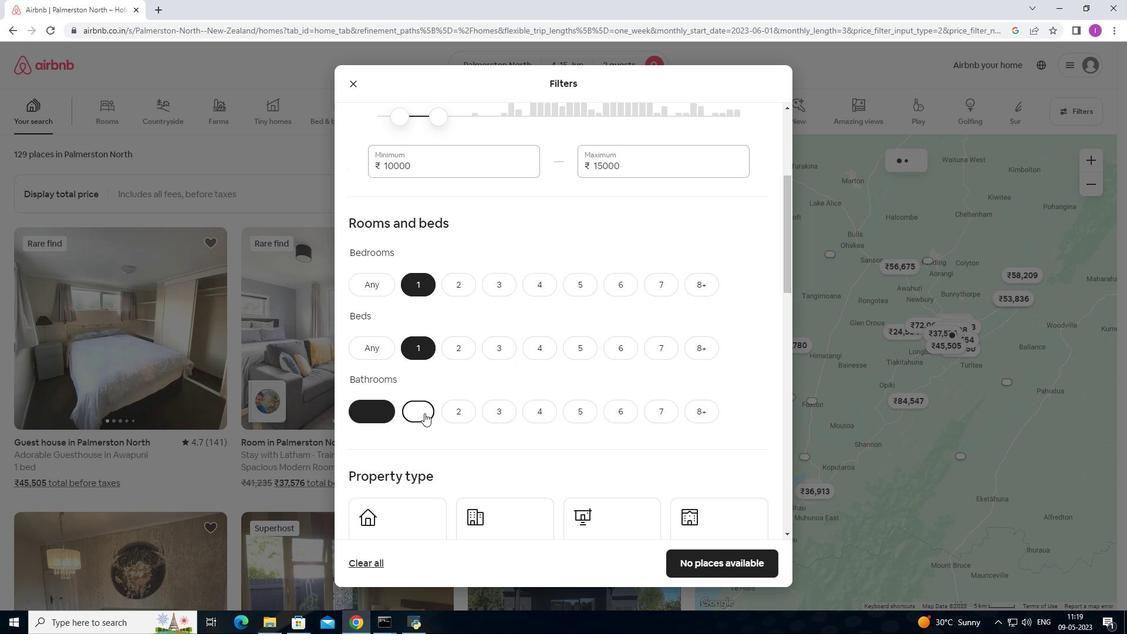 
Action: Mouse scrolled (419, 415) with delta (0, 0)
Screenshot: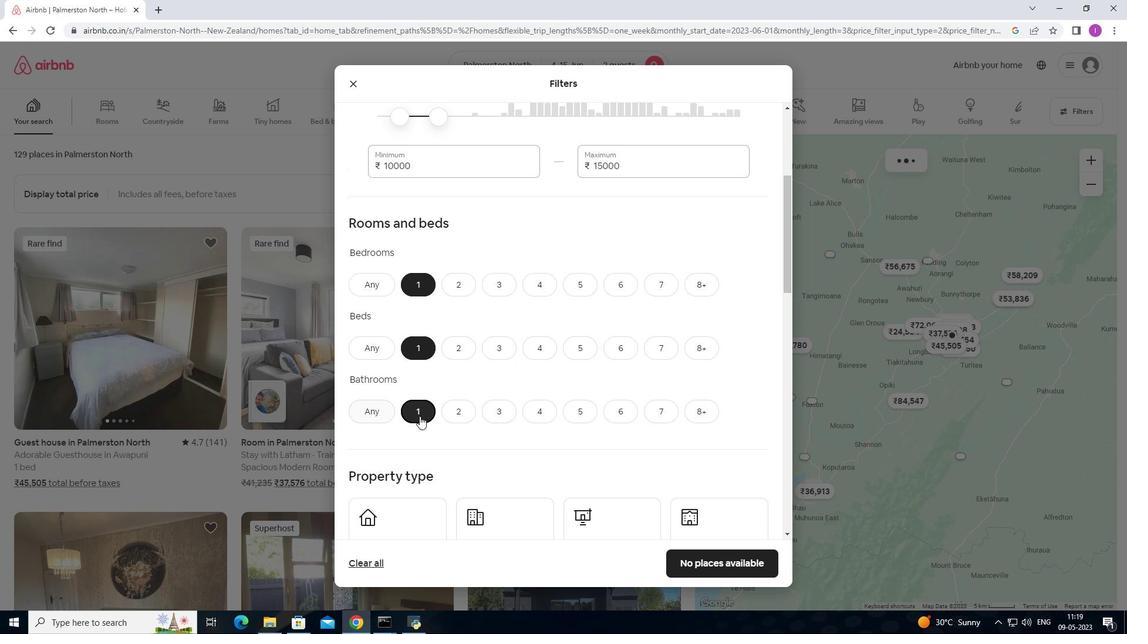 
Action: Mouse scrolled (419, 415) with delta (0, 0)
Screenshot: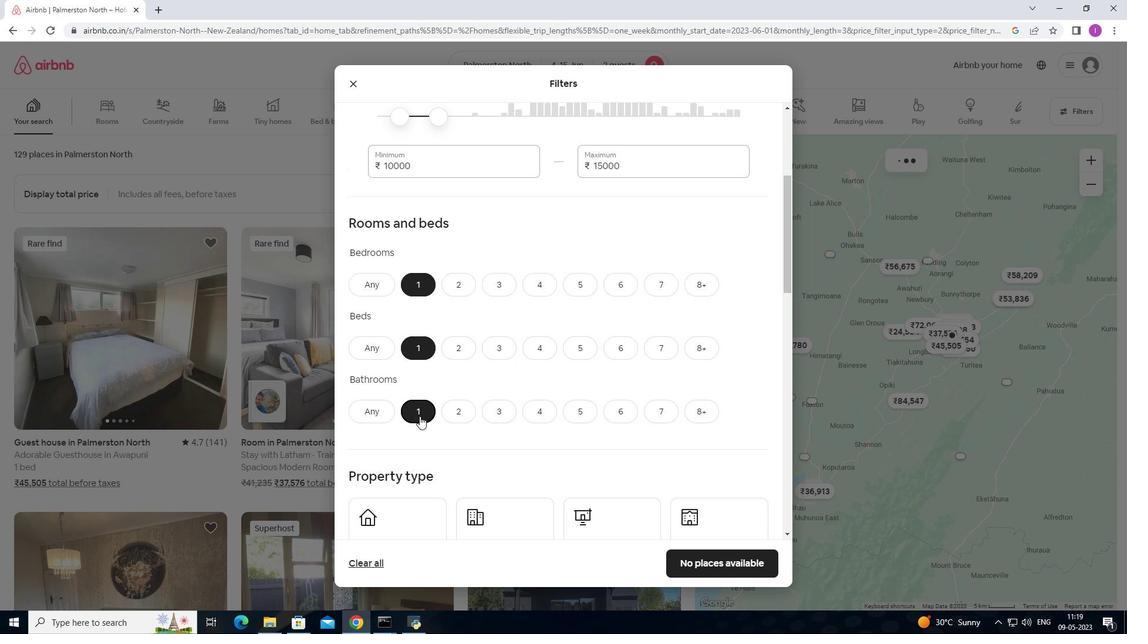 
Action: Mouse scrolled (419, 415) with delta (0, 0)
Screenshot: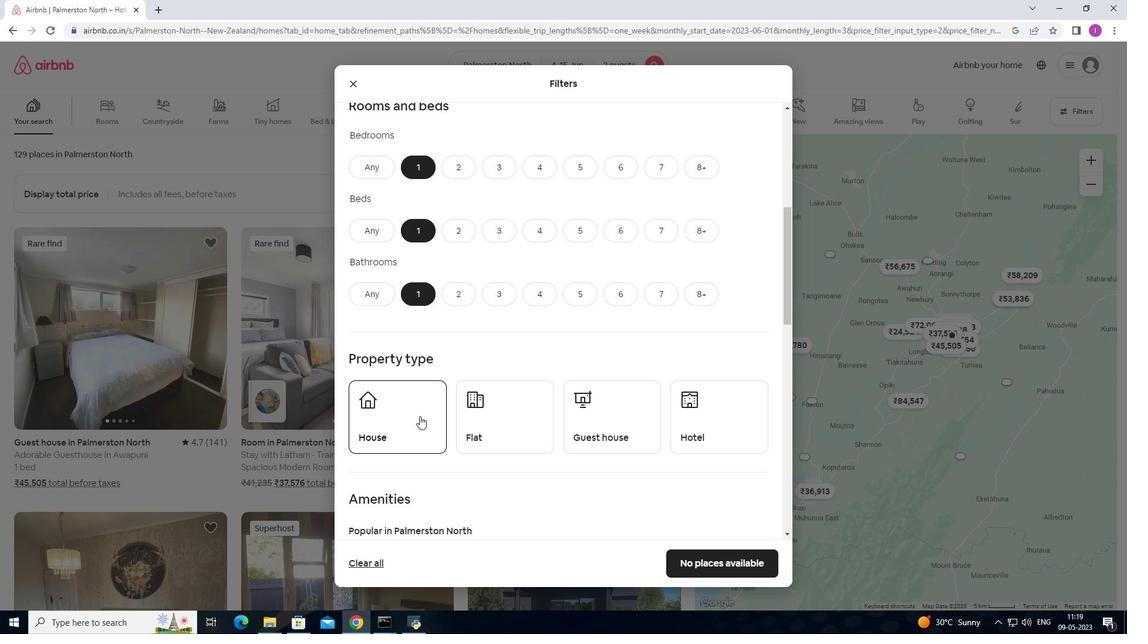 
Action: Mouse moved to (403, 364)
Screenshot: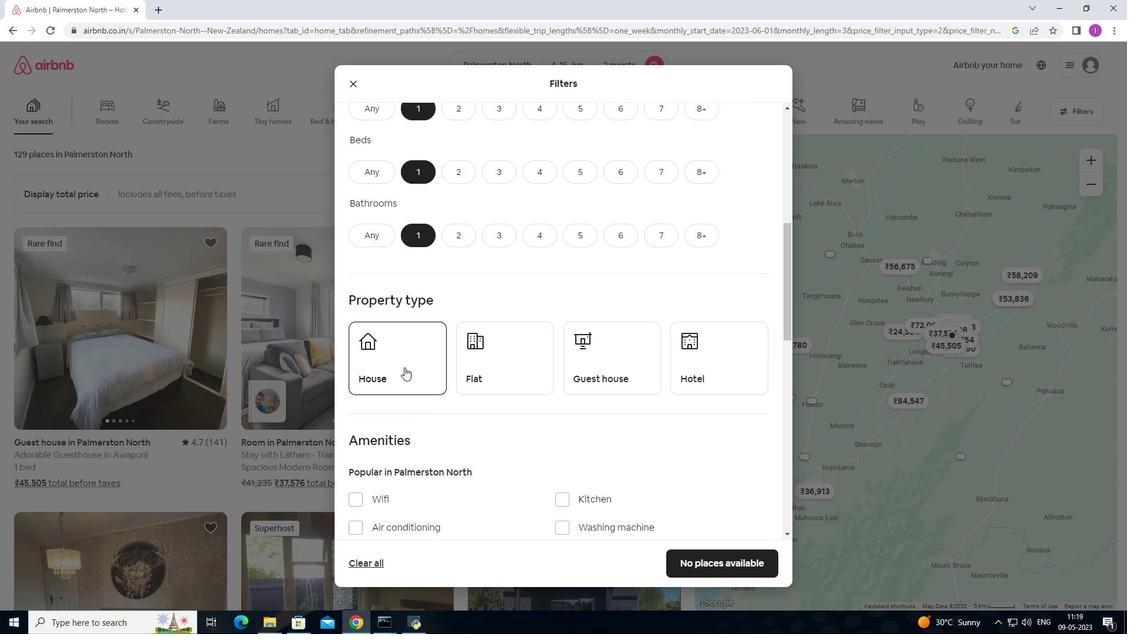 
Action: Mouse pressed left at (403, 364)
Screenshot: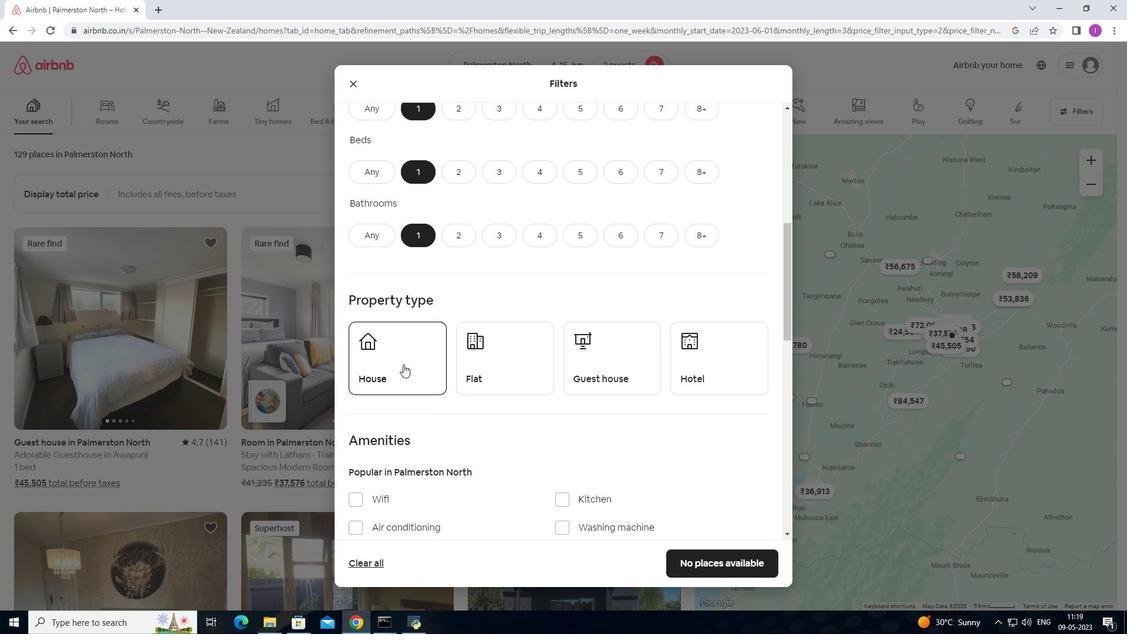 
Action: Mouse moved to (468, 370)
Screenshot: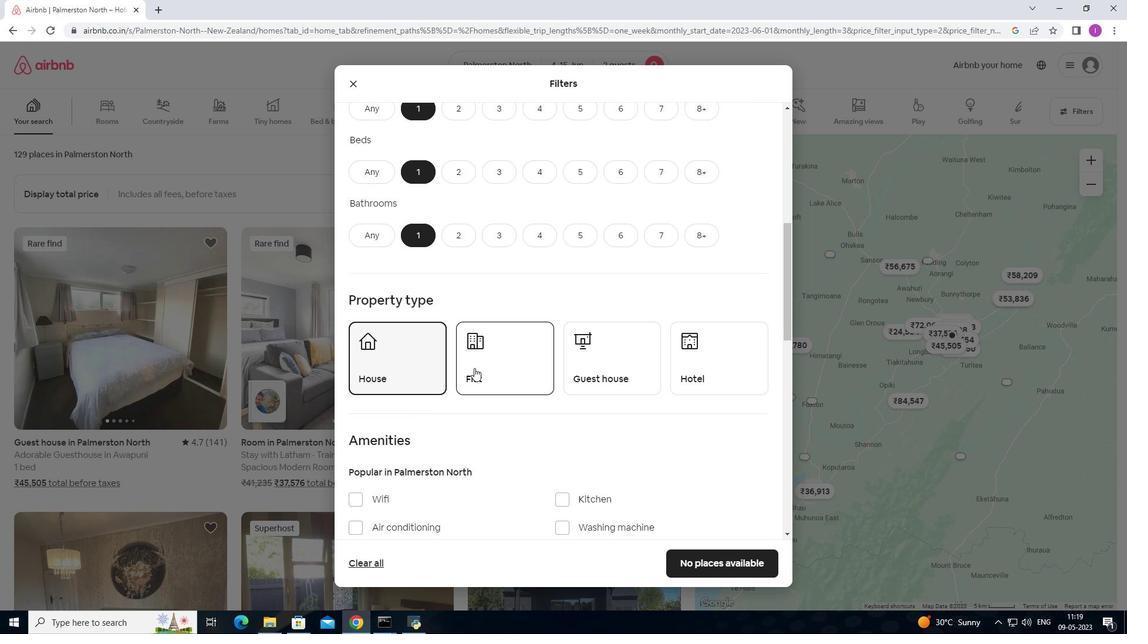 
Action: Mouse pressed left at (468, 370)
Screenshot: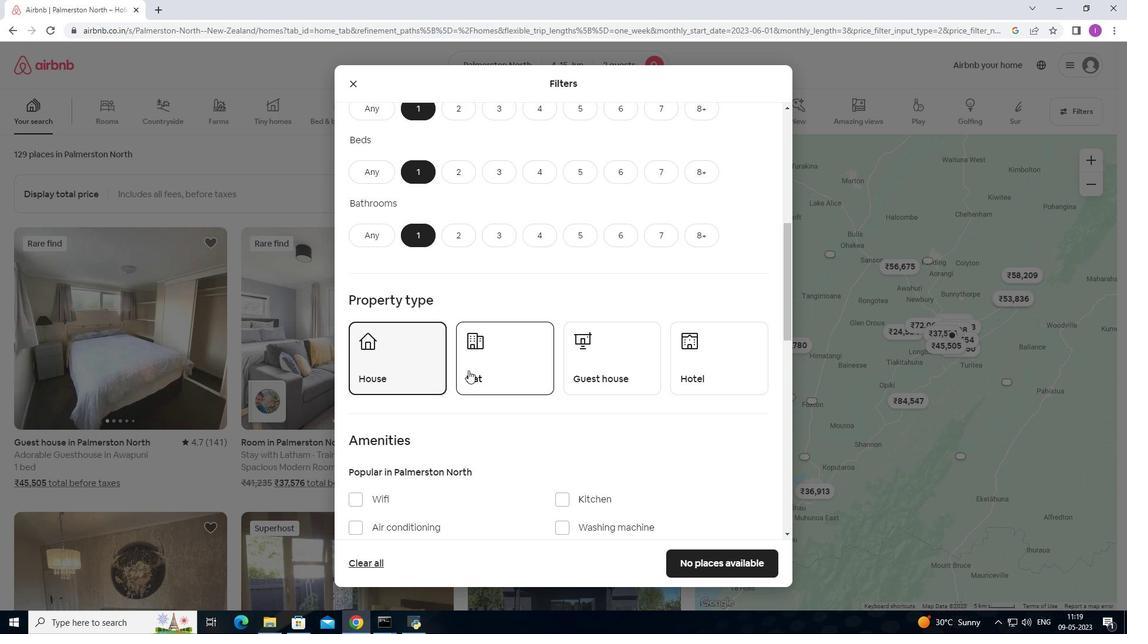 
Action: Mouse moved to (600, 370)
Screenshot: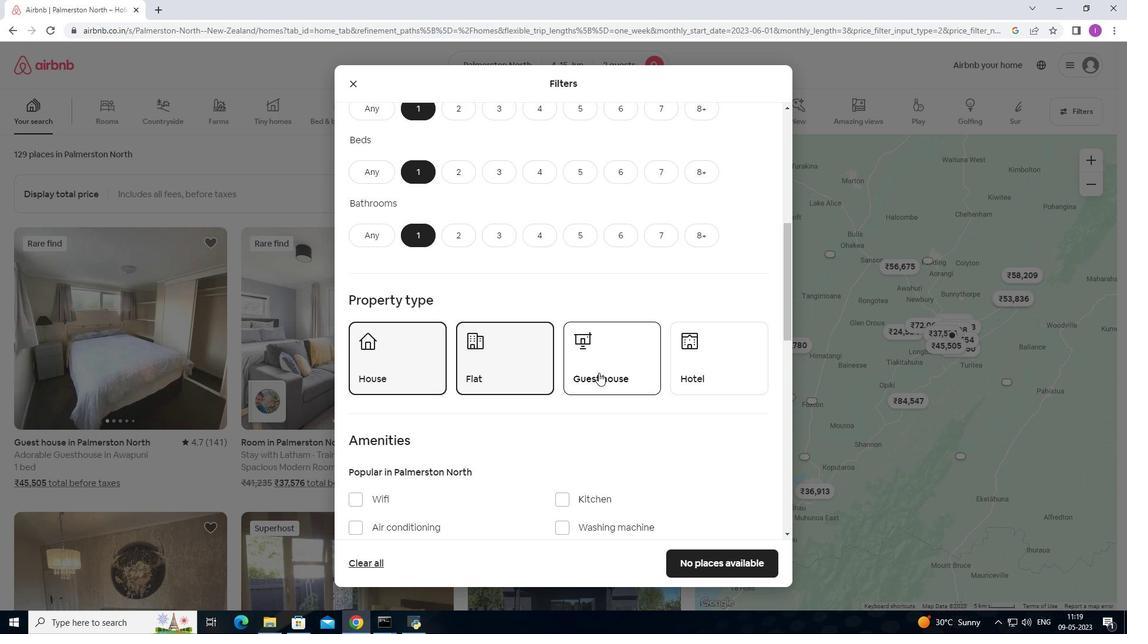 
Action: Mouse pressed left at (600, 370)
Screenshot: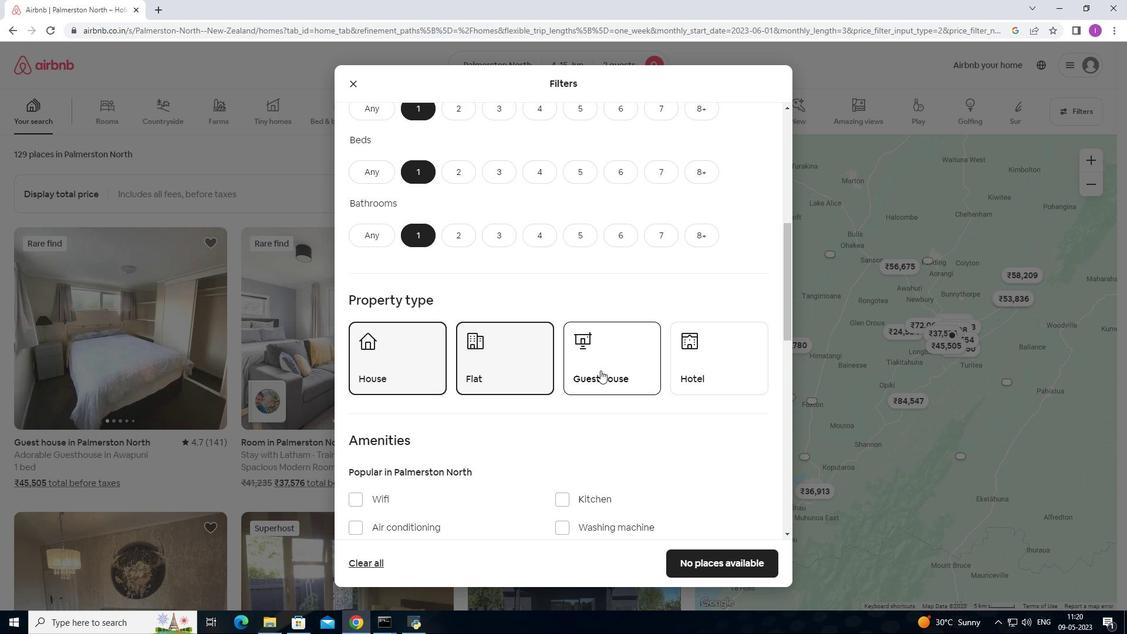 
Action: Mouse moved to (683, 359)
Screenshot: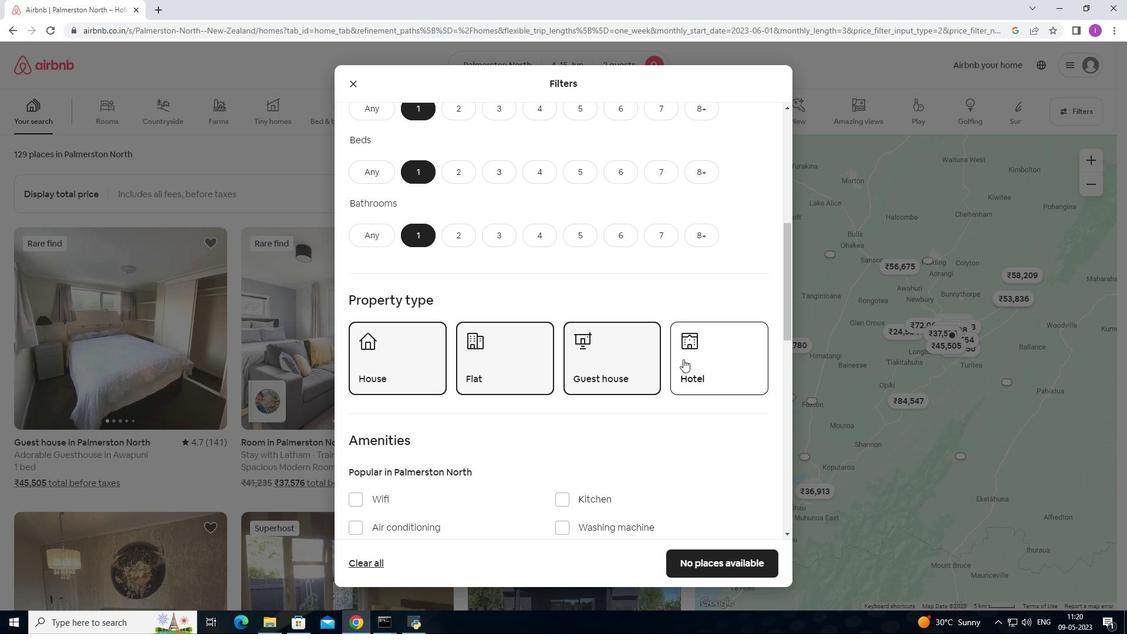 
Action: Mouse pressed left at (683, 359)
Screenshot: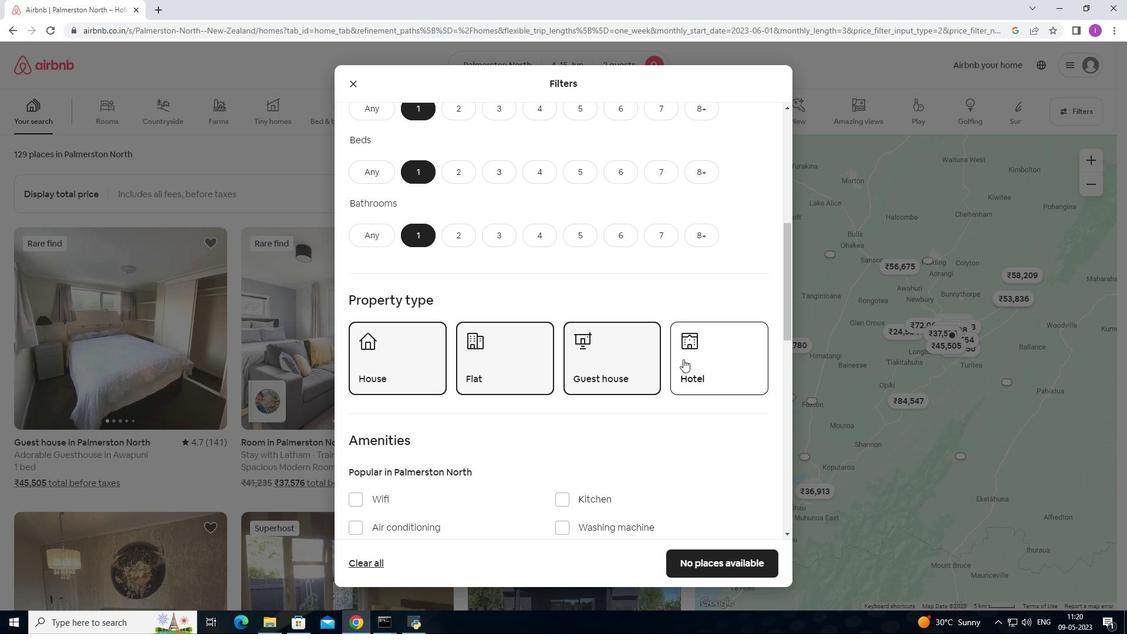 
Action: Mouse moved to (593, 402)
Screenshot: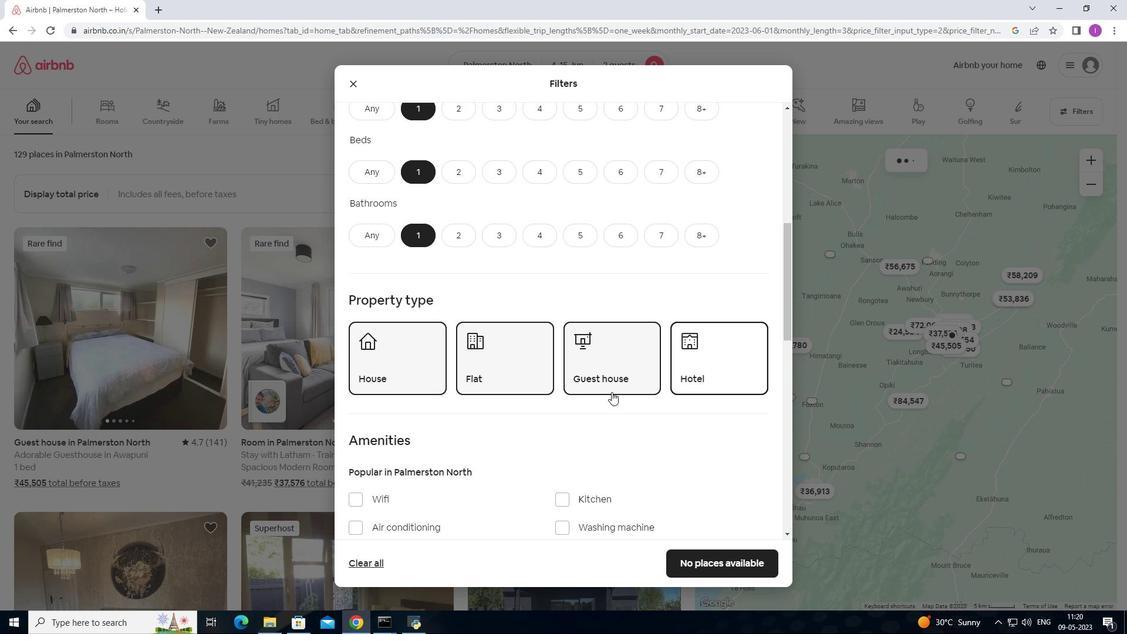 
Action: Mouse scrolled (593, 401) with delta (0, 0)
Screenshot: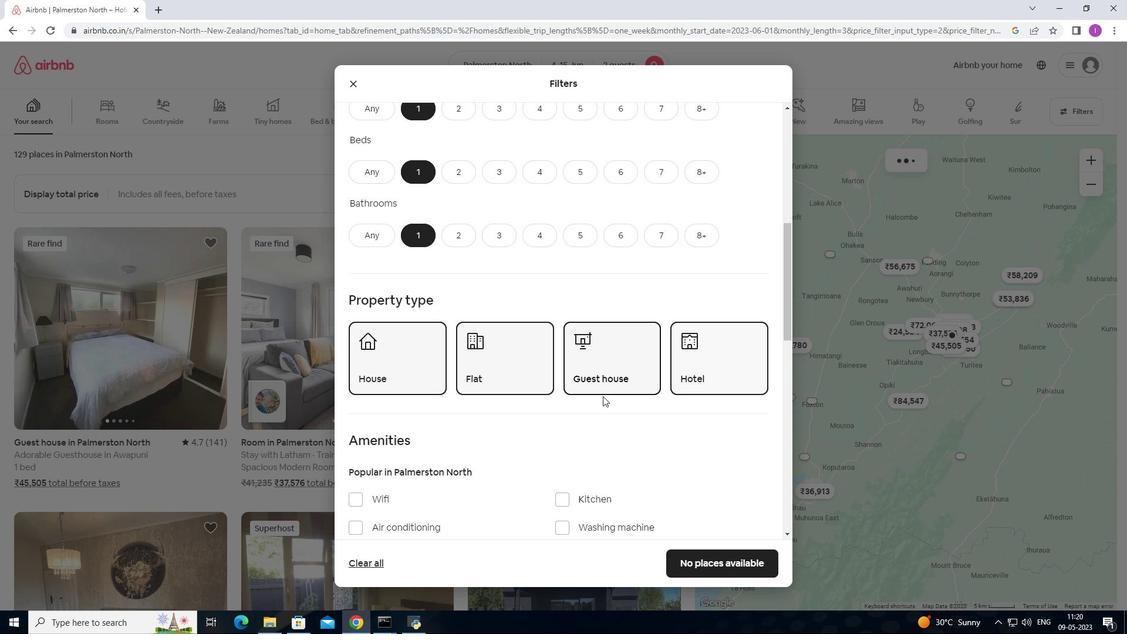 
Action: Mouse scrolled (593, 401) with delta (0, 0)
Screenshot: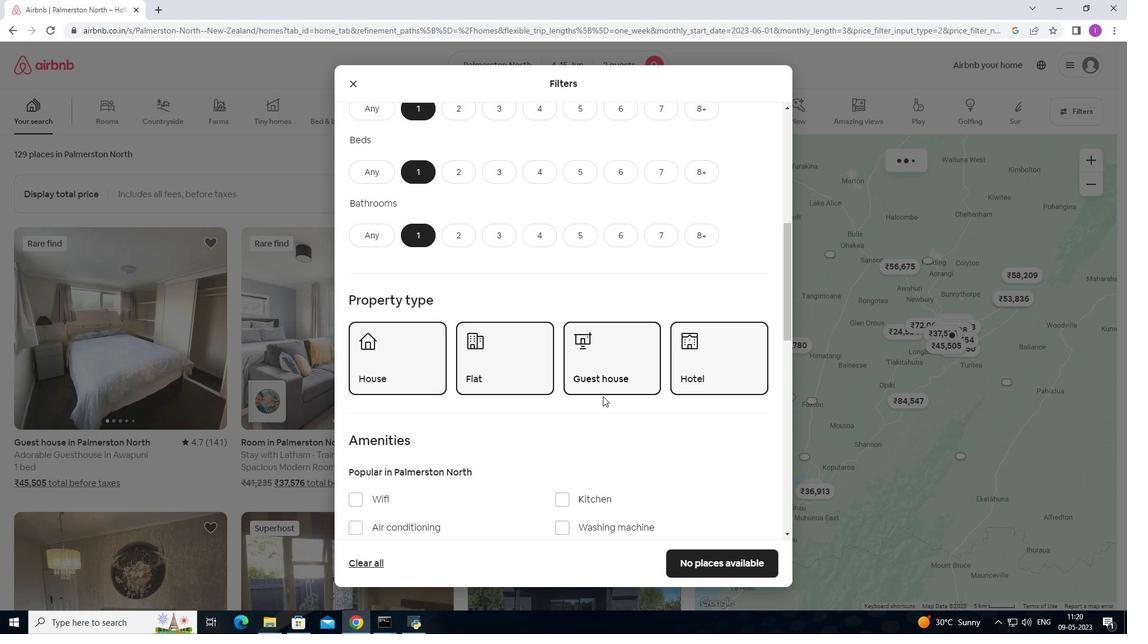 
Action: Mouse scrolled (593, 401) with delta (0, 0)
Screenshot: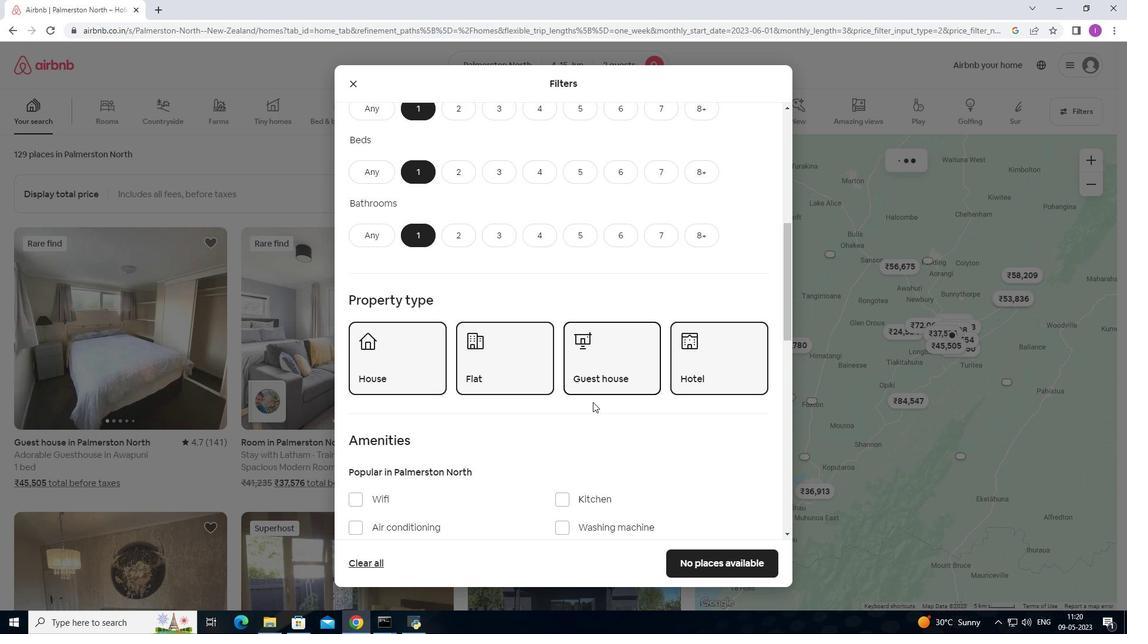 
Action: Mouse moved to (344, 338)
Screenshot: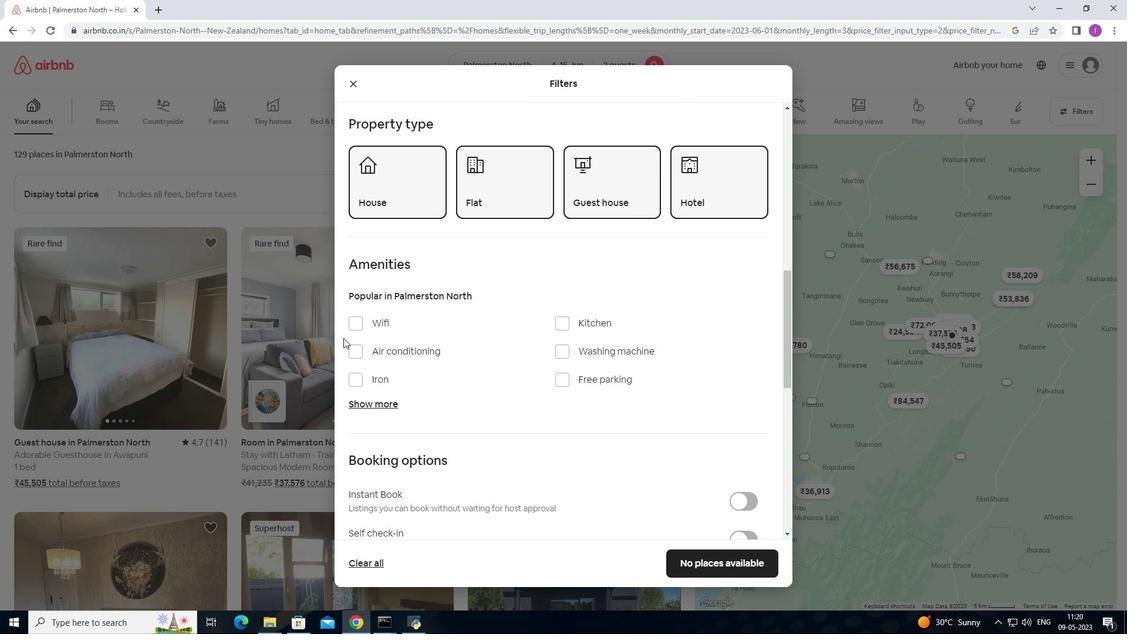 
Action: Mouse scrolled (344, 337) with delta (0, 0)
Screenshot: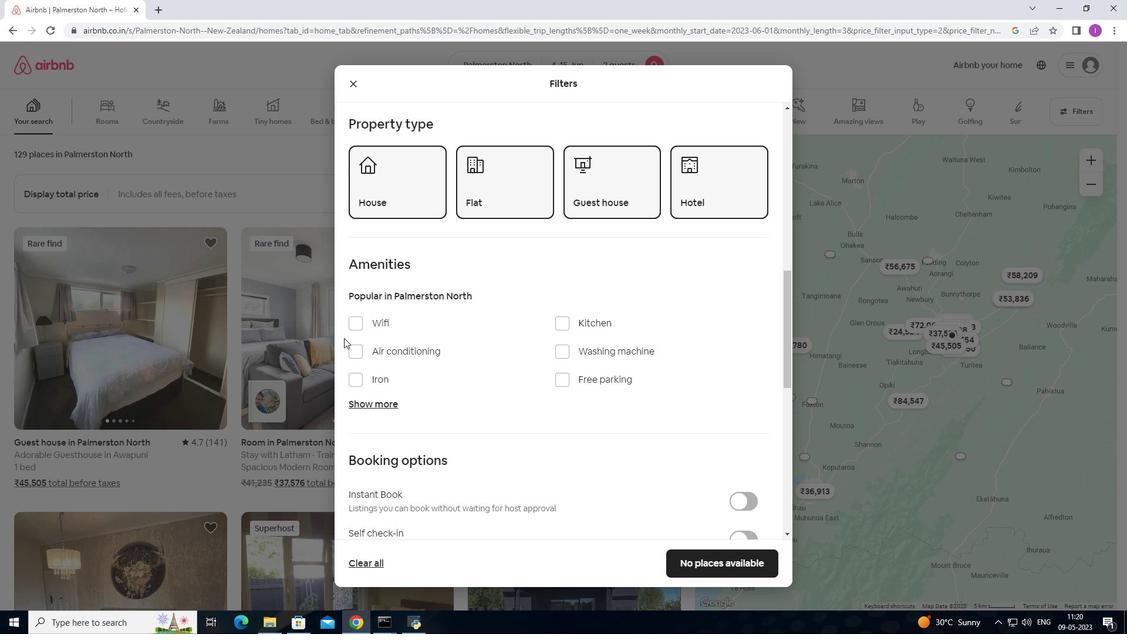 
Action: Mouse moved to (449, 365)
Screenshot: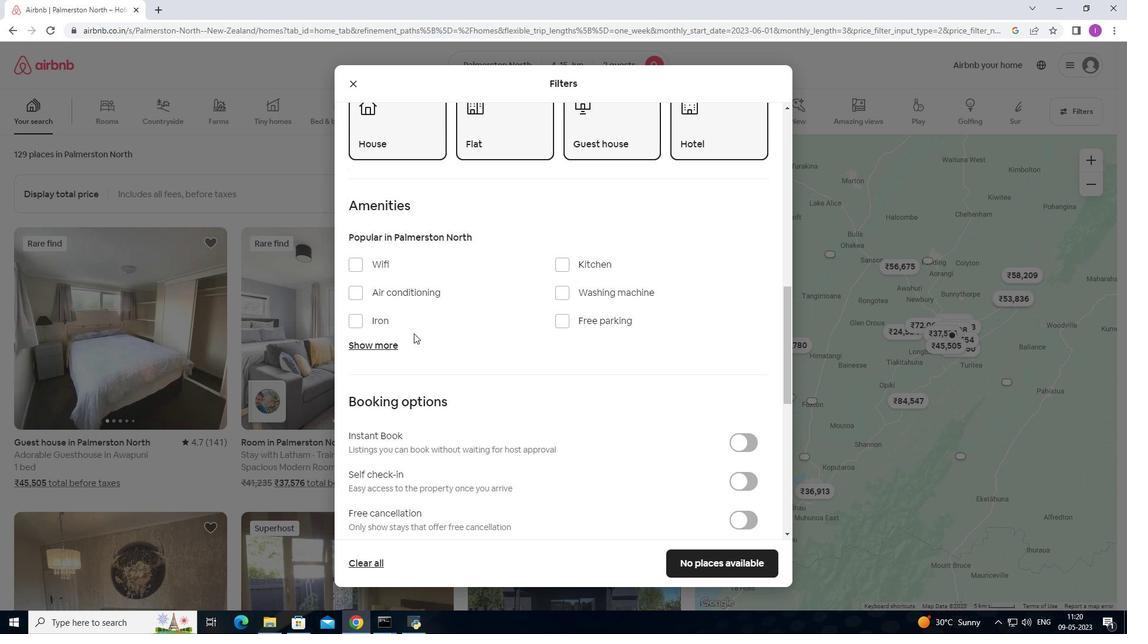
Action: Mouse scrolled (449, 364) with delta (0, 0)
Screenshot: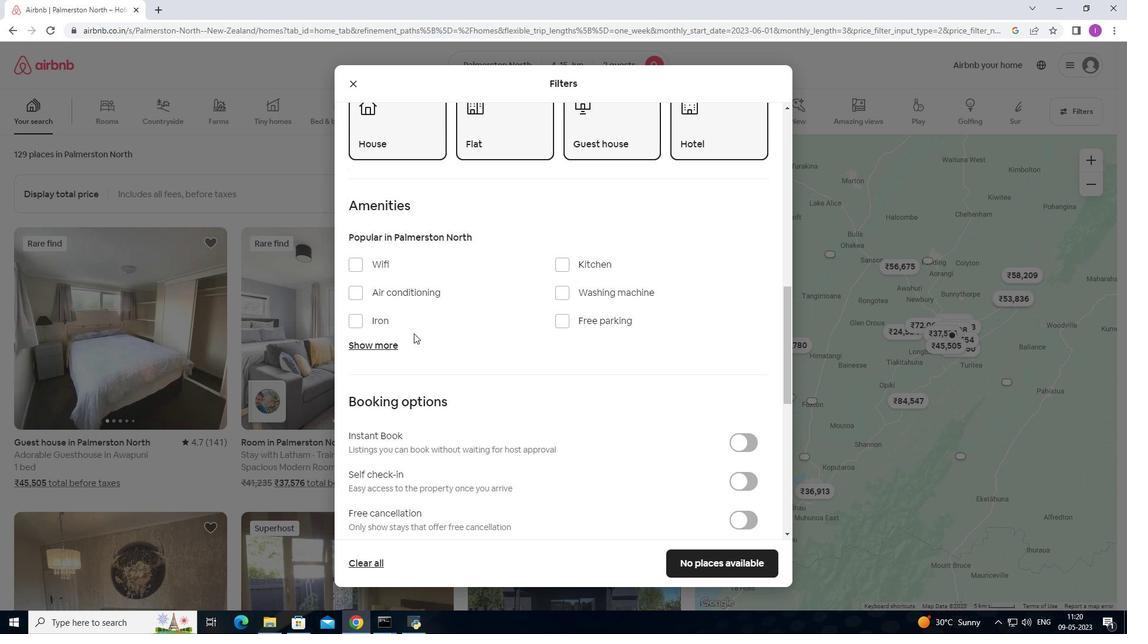 
Action: Mouse moved to (752, 421)
Screenshot: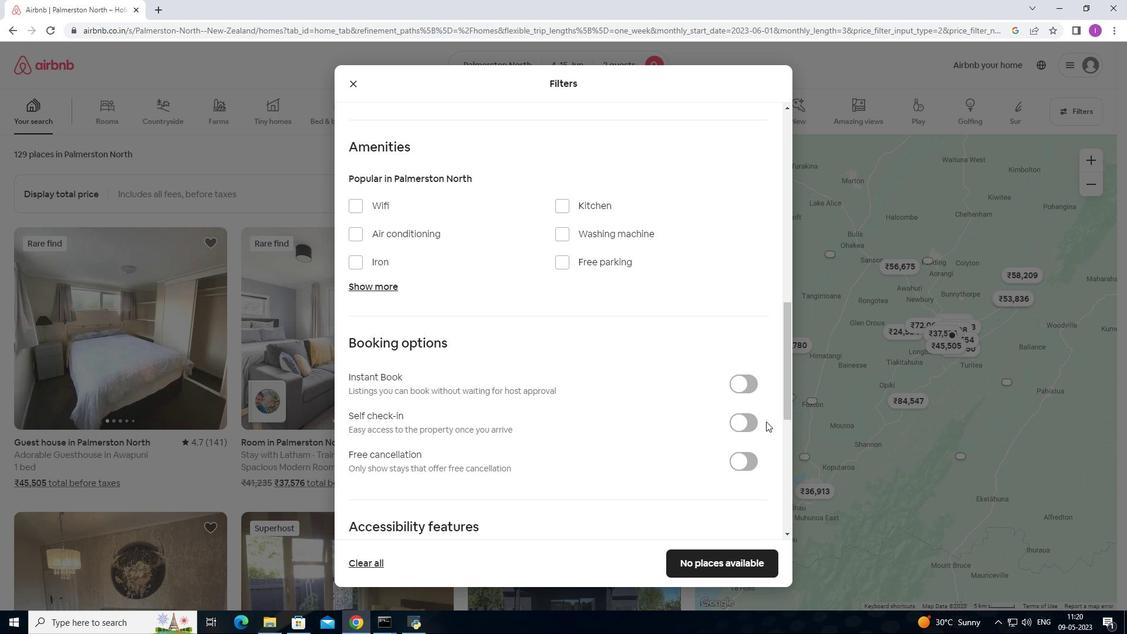 
Action: Mouse pressed left at (752, 421)
Screenshot: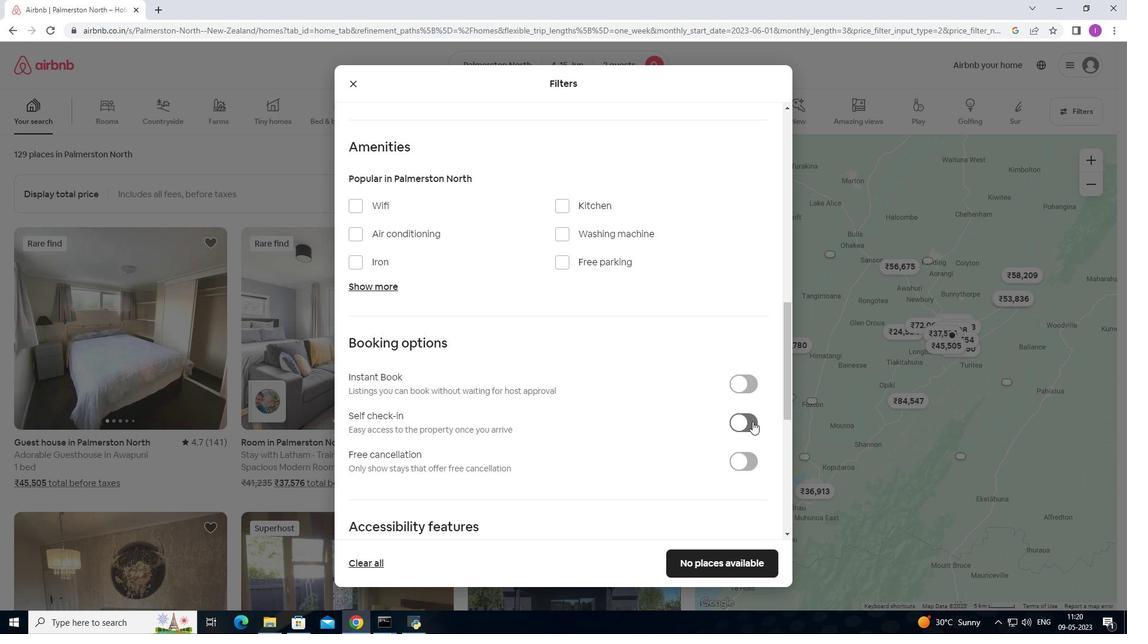 
Action: Mouse moved to (506, 418)
Screenshot: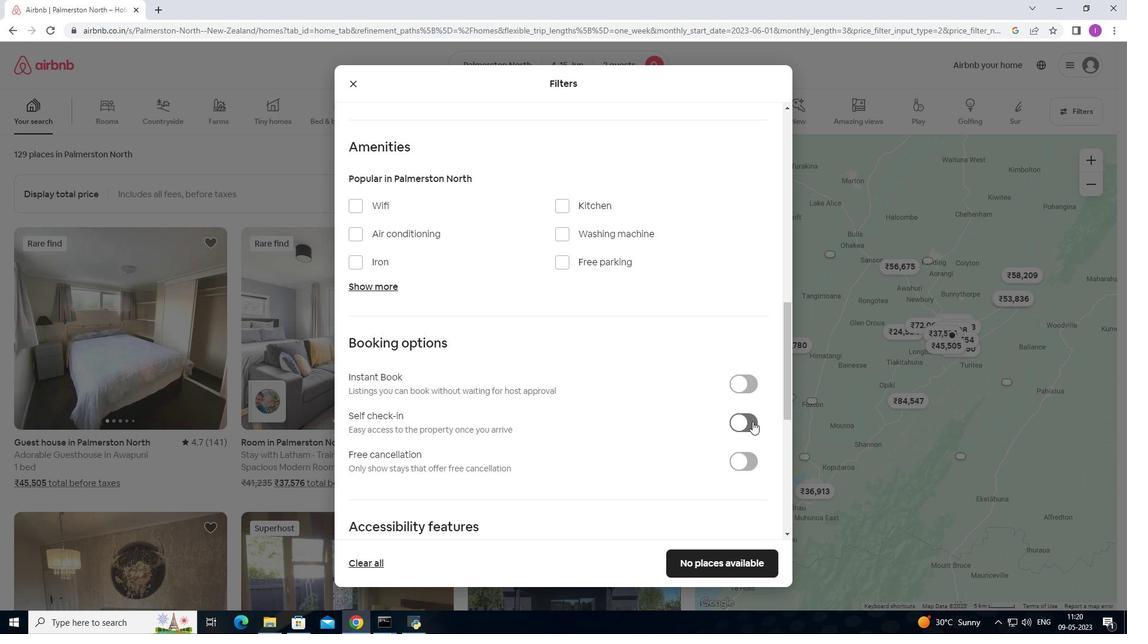 
Action: Mouse scrolled (506, 418) with delta (0, 0)
Screenshot: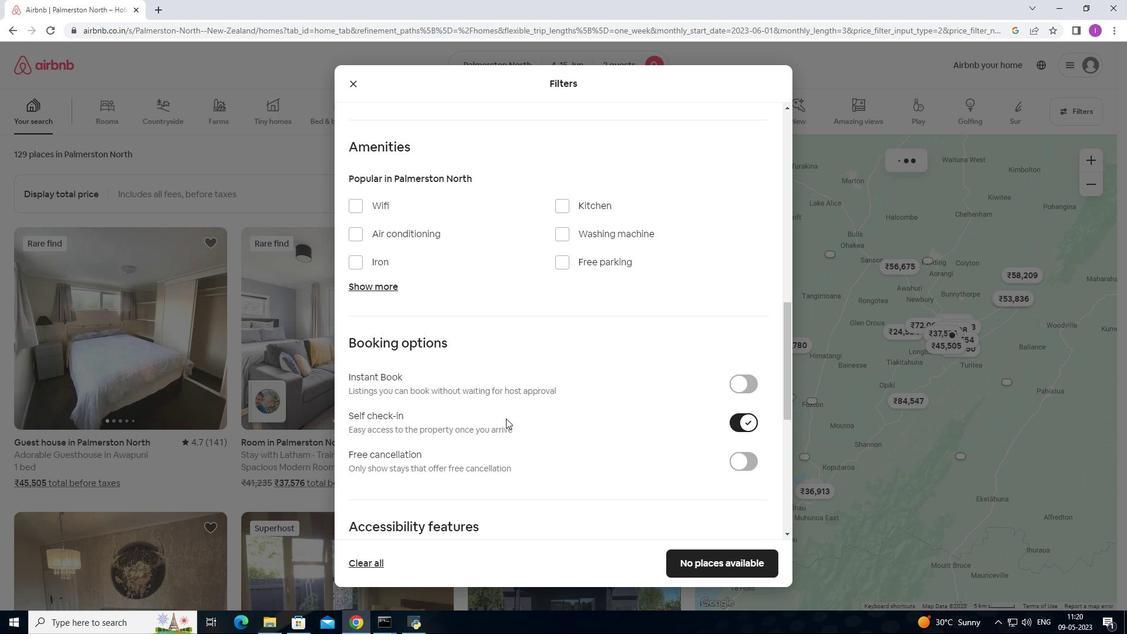 
Action: Mouse scrolled (506, 418) with delta (0, 0)
Screenshot: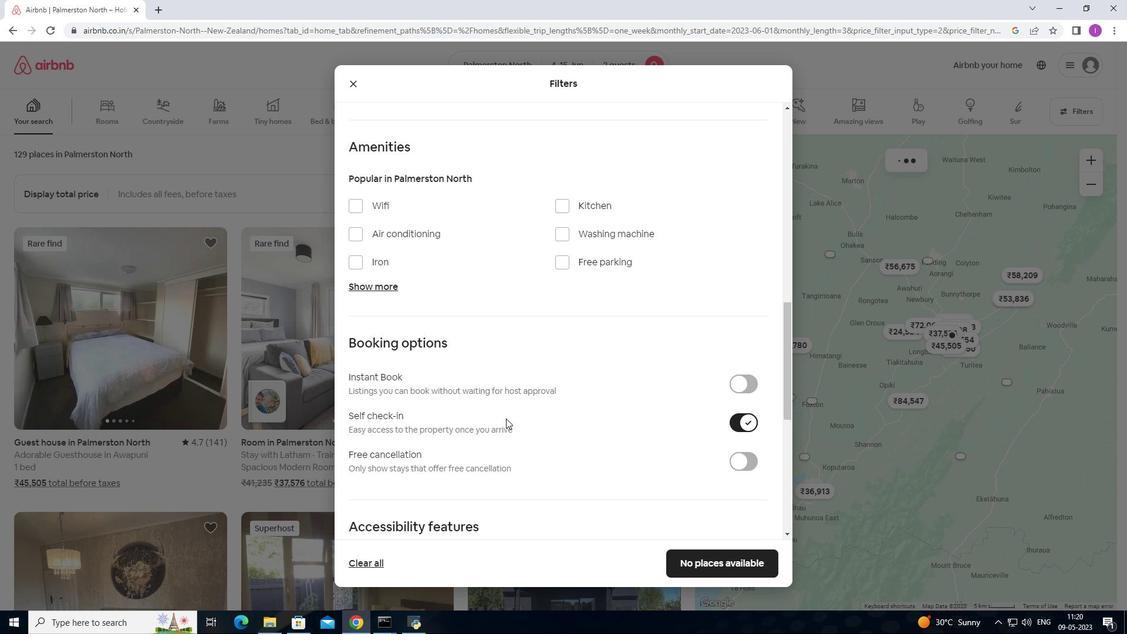 
Action: Mouse scrolled (506, 418) with delta (0, 0)
Screenshot: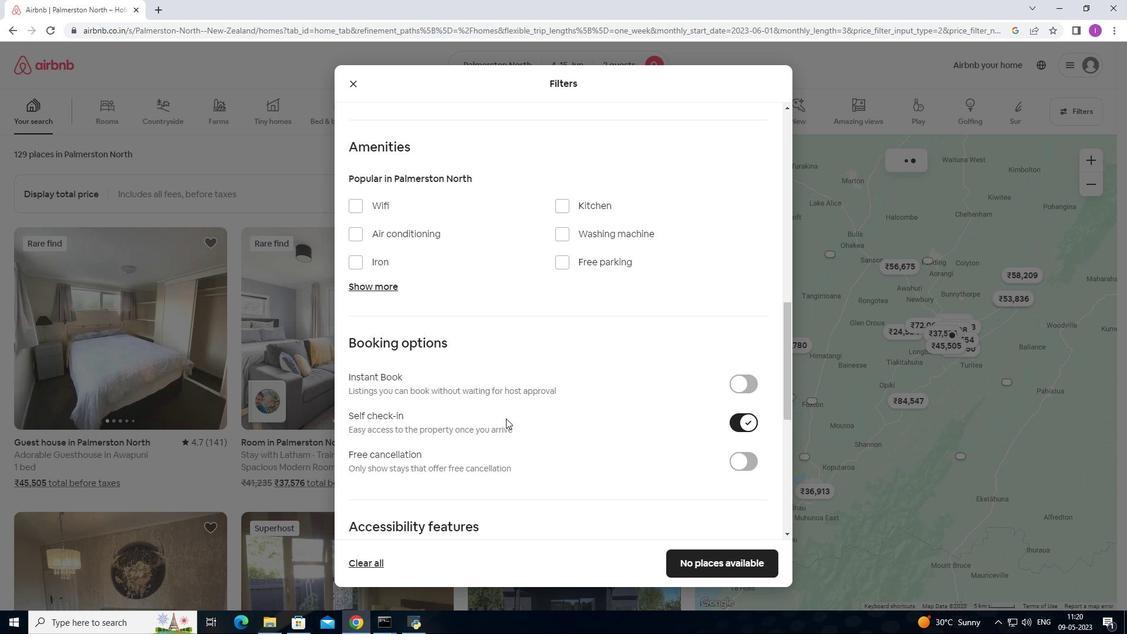 
Action: Mouse moved to (506, 418)
Screenshot: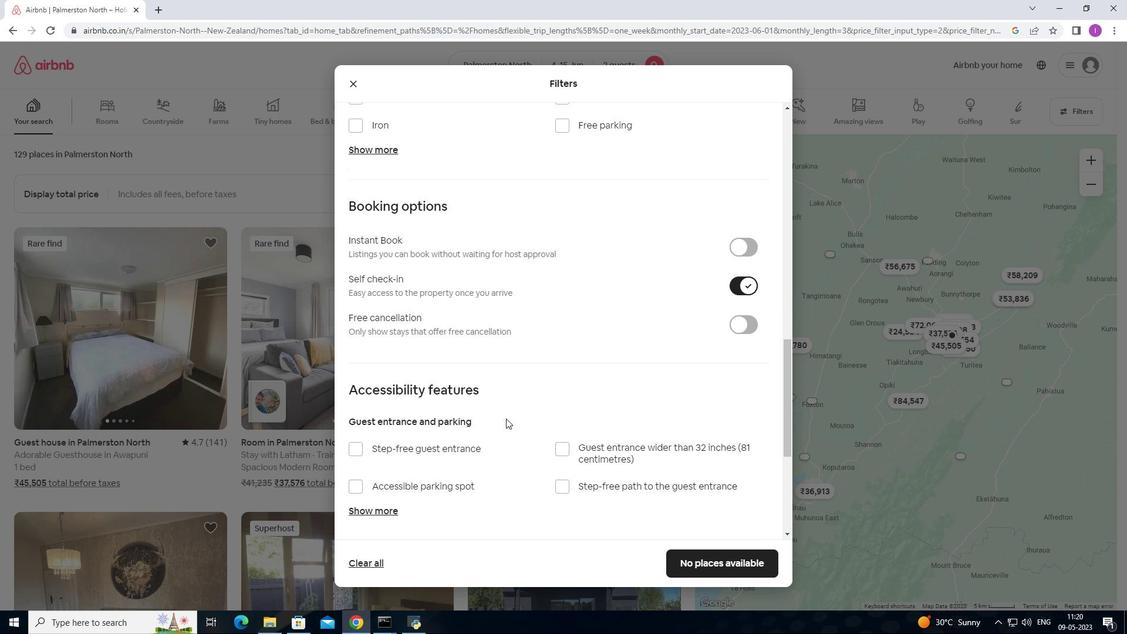 
Action: Mouse scrolled (506, 417) with delta (0, 0)
Screenshot: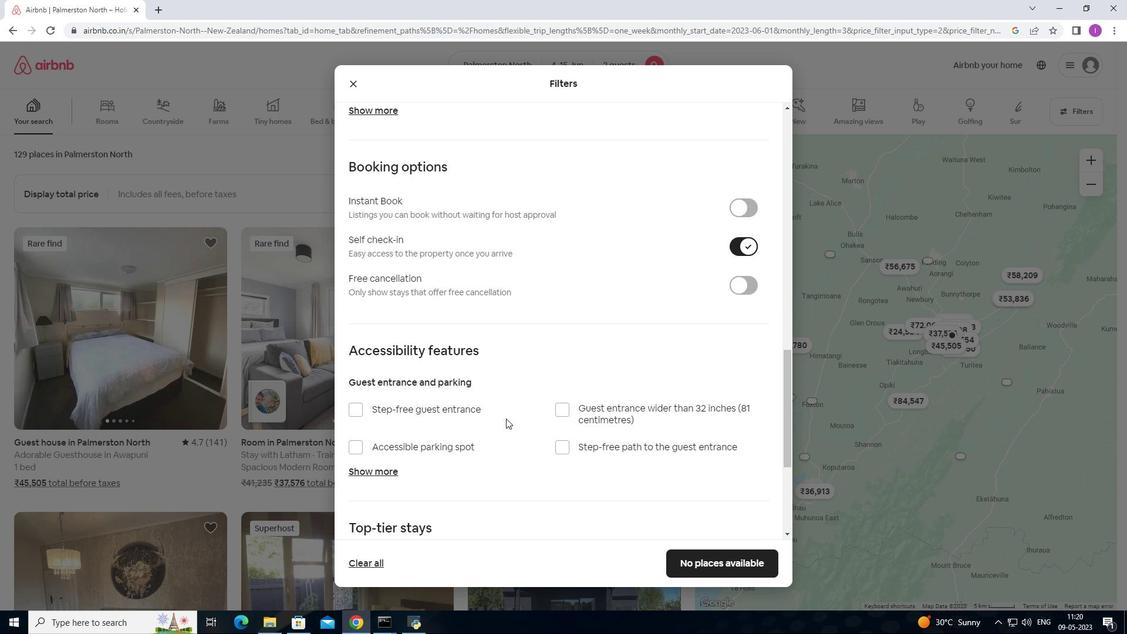 
Action: Mouse scrolled (506, 417) with delta (0, 0)
Screenshot: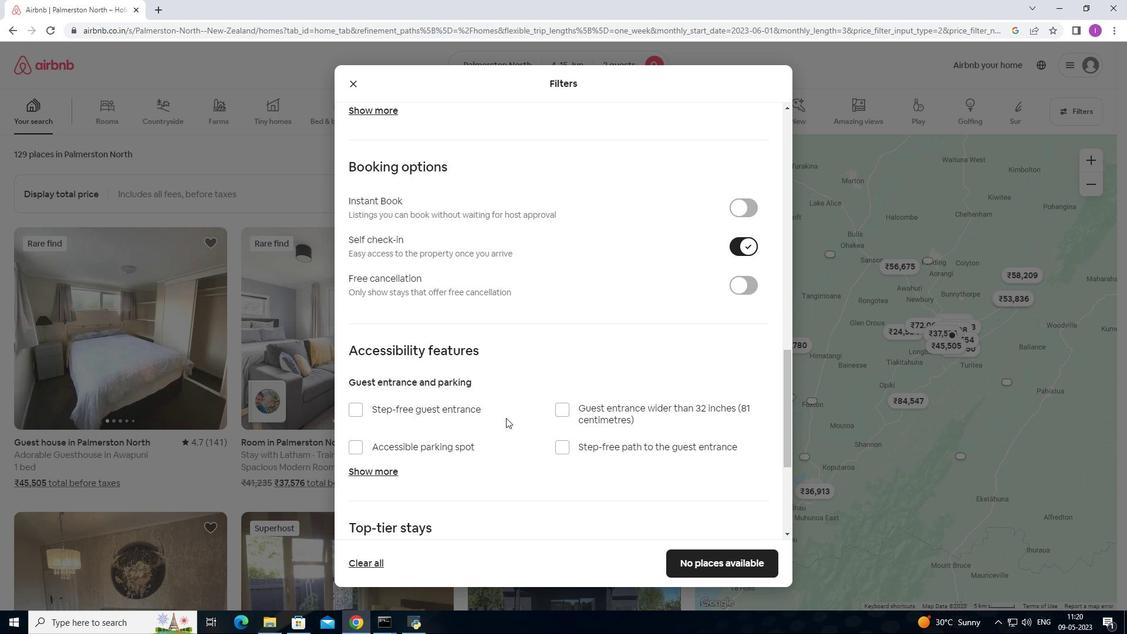 
Action: Mouse scrolled (506, 417) with delta (0, 0)
Screenshot: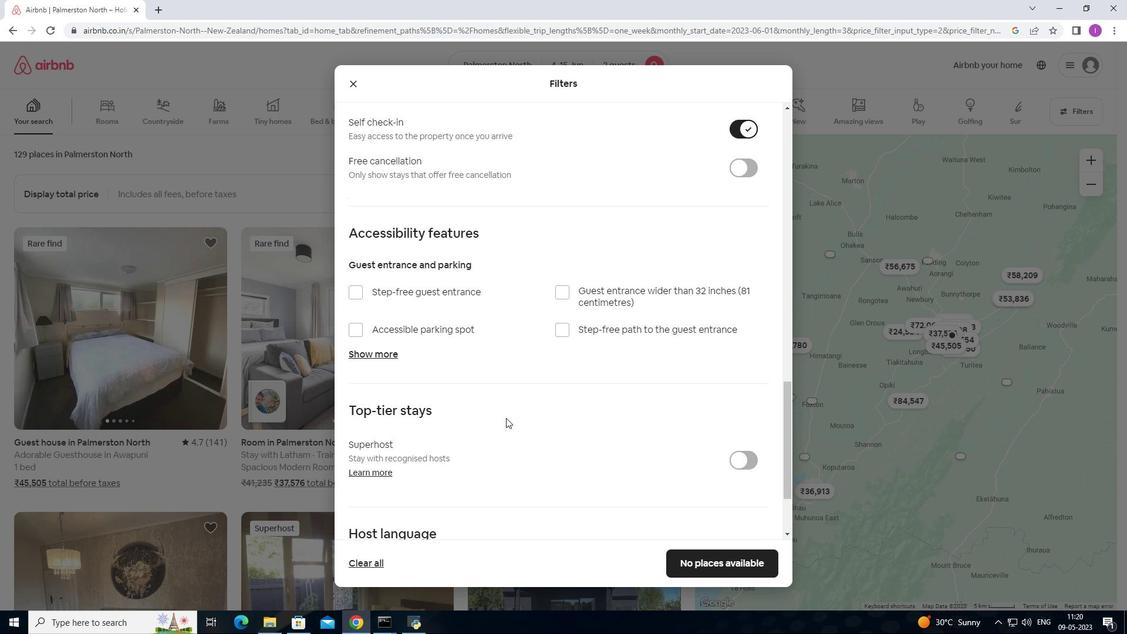 
Action: Mouse scrolled (506, 417) with delta (0, 0)
Screenshot: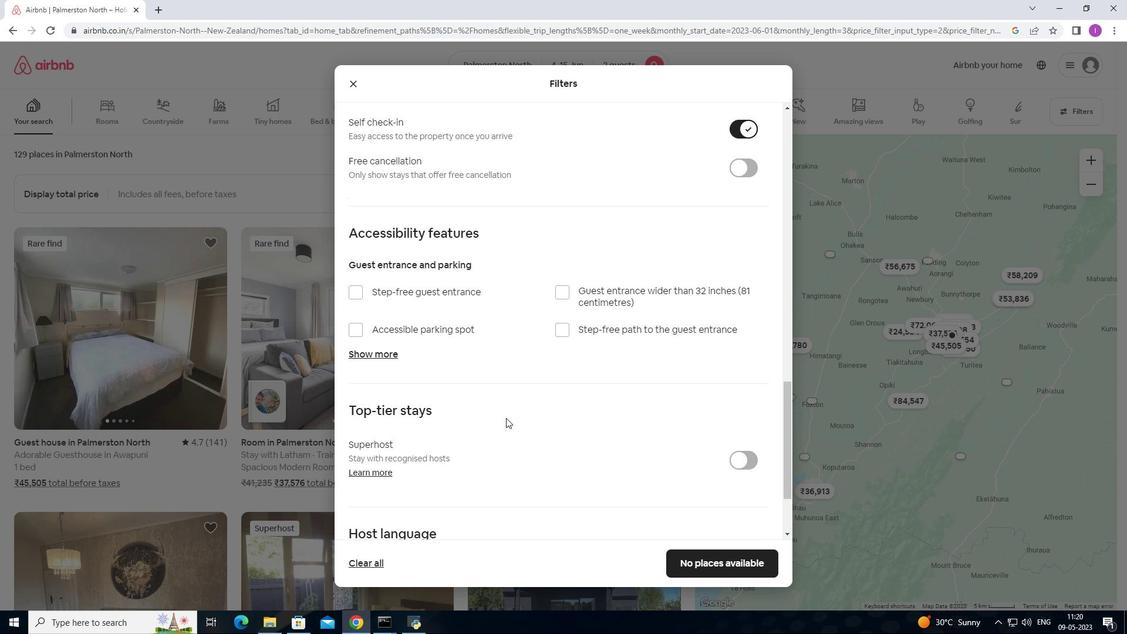 
Action: Mouse scrolled (506, 417) with delta (0, 0)
Screenshot: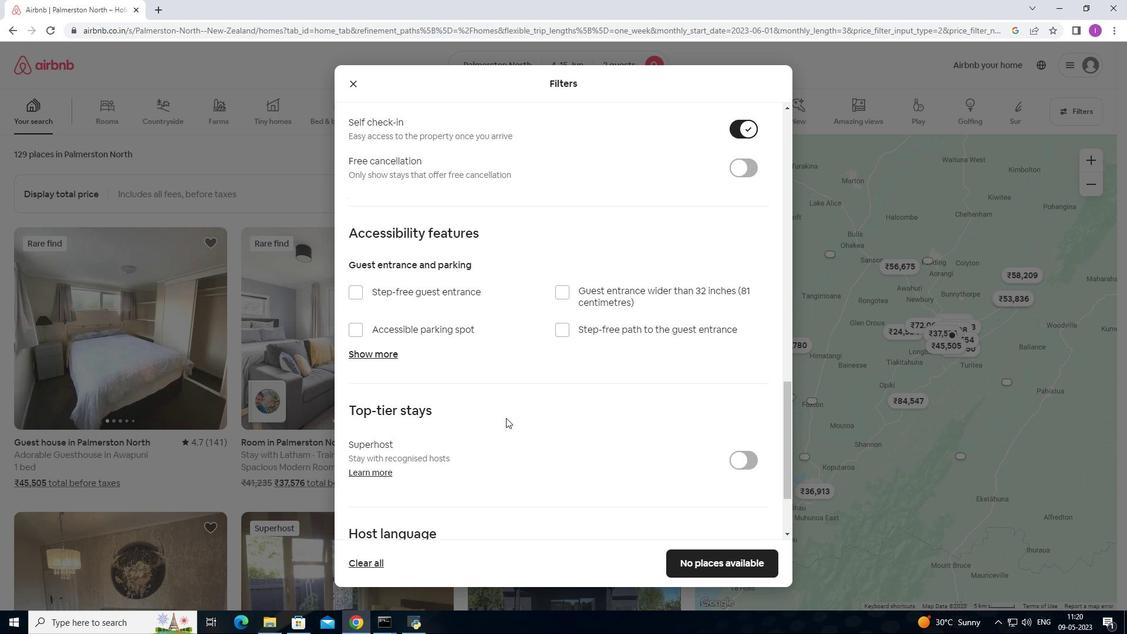 
Action: Mouse scrolled (506, 417) with delta (0, 0)
Screenshot: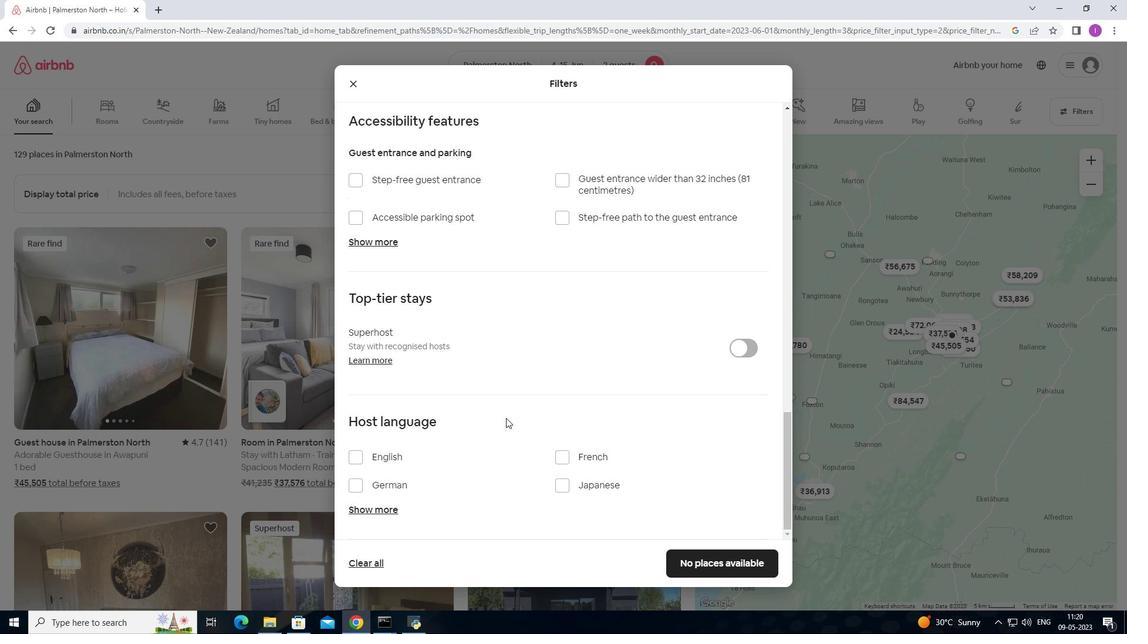 
Action: Mouse scrolled (506, 417) with delta (0, 0)
Screenshot: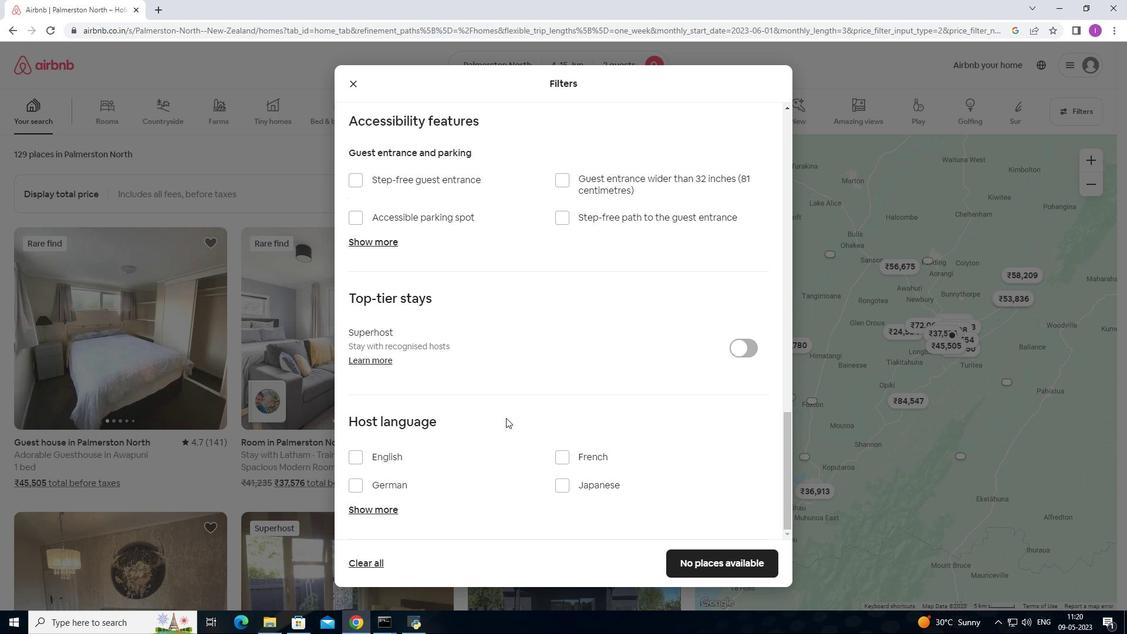 
Action: Mouse scrolled (506, 417) with delta (0, 0)
Screenshot: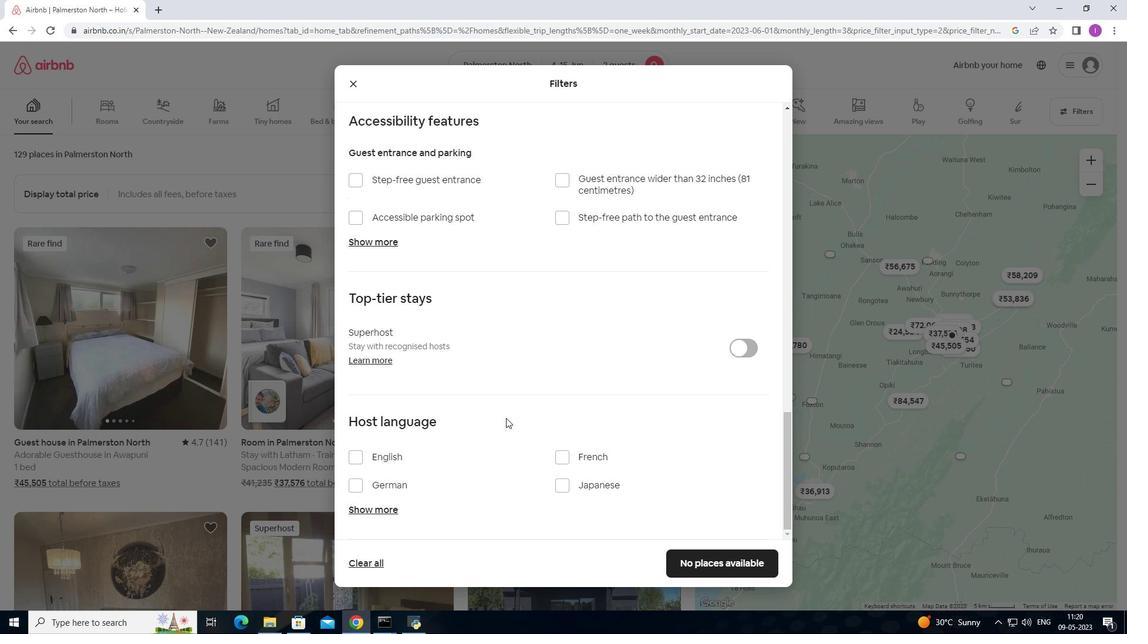 
Action: Mouse moved to (355, 456)
Screenshot: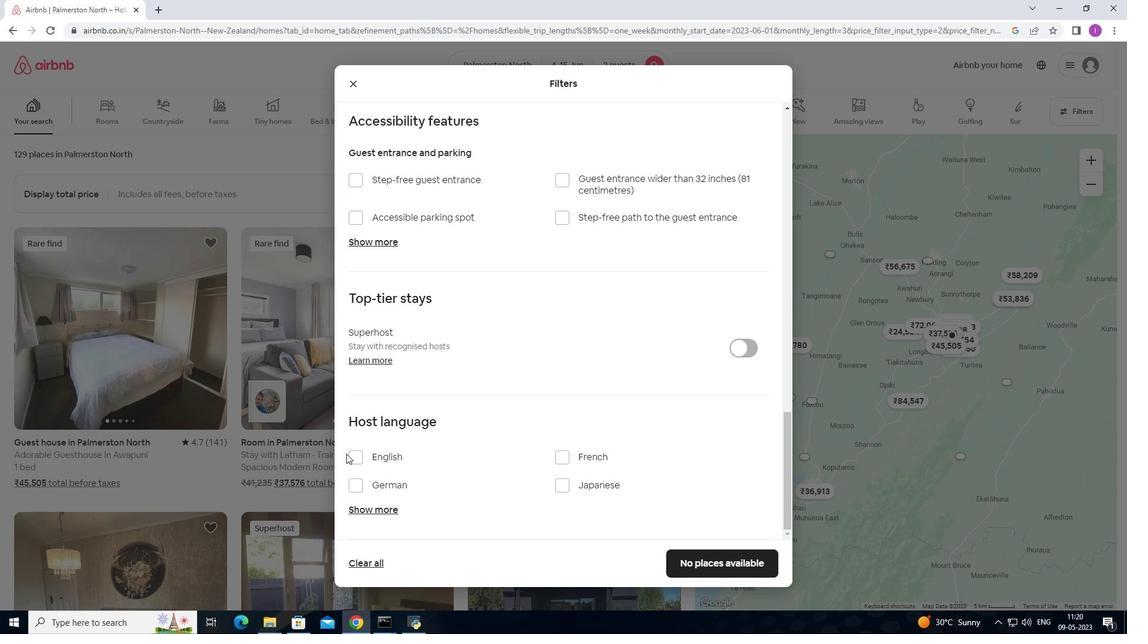 
Action: Mouse pressed left at (355, 456)
Screenshot: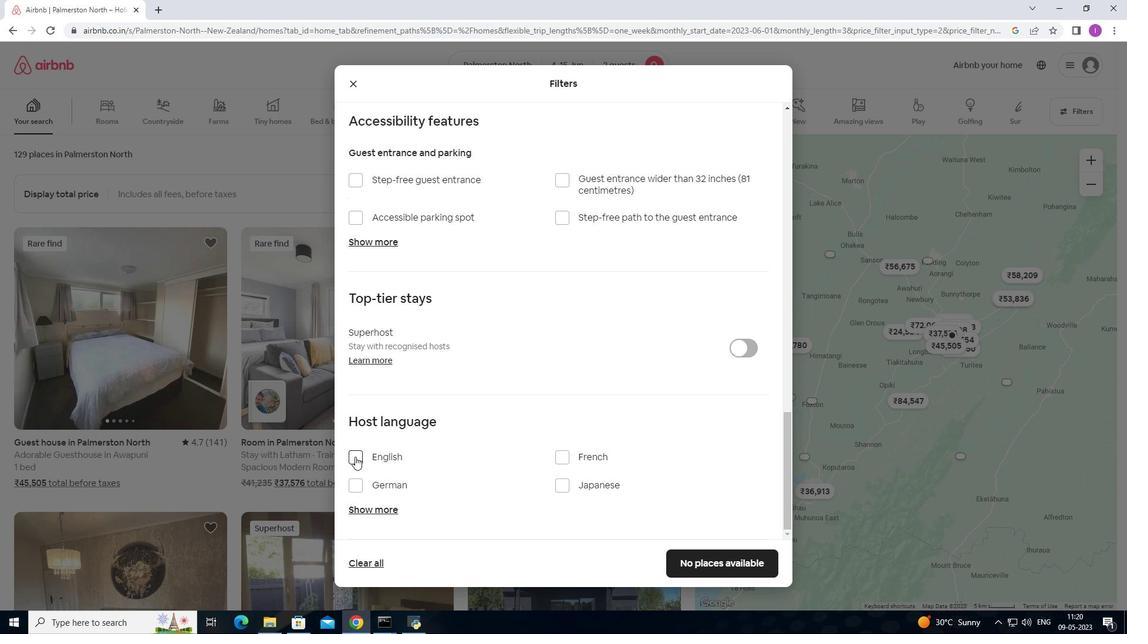 
Action: Mouse moved to (723, 563)
Screenshot: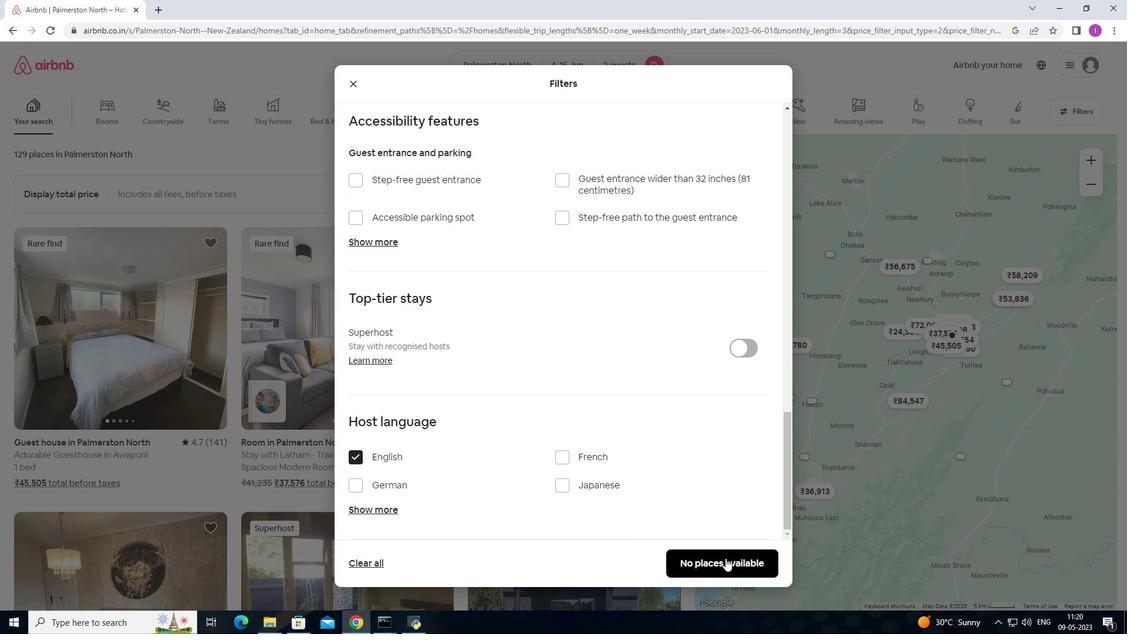 
Action: Mouse pressed left at (723, 563)
Screenshot: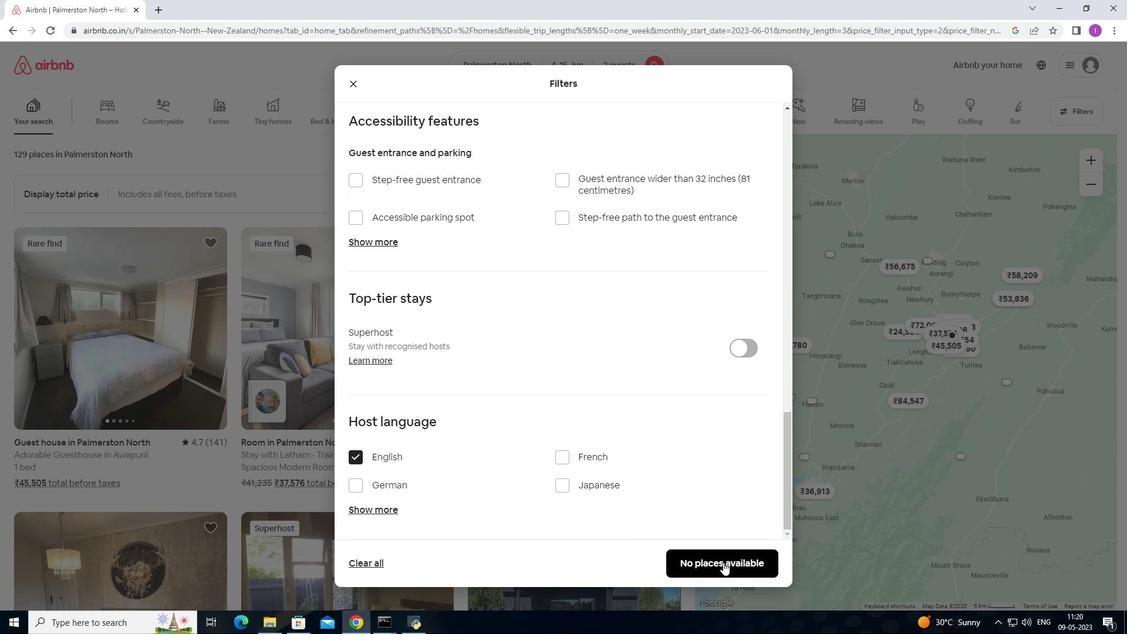 
Action: Mouse moved to (714, 549)
Screenshot: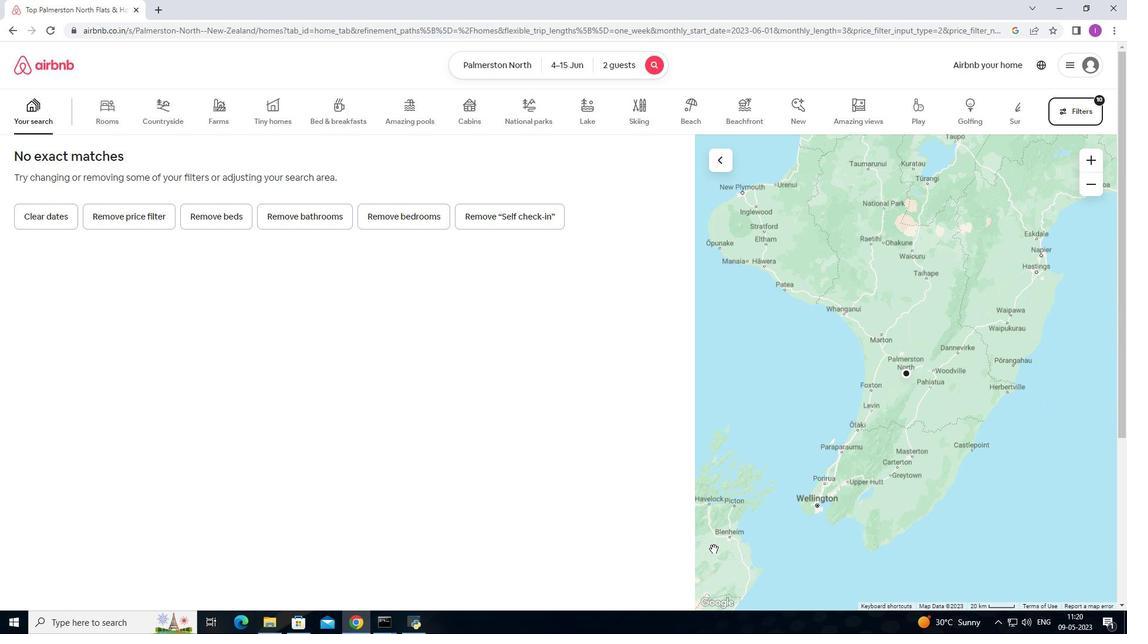 
